Task: Create a due date automation trigger when advanced on, on the monday of the week a card is due add fields with custom field "Resume" set to a date not in this month at 11:00 AM.
Action: Mouse moved to (865, 262)
Screenshot: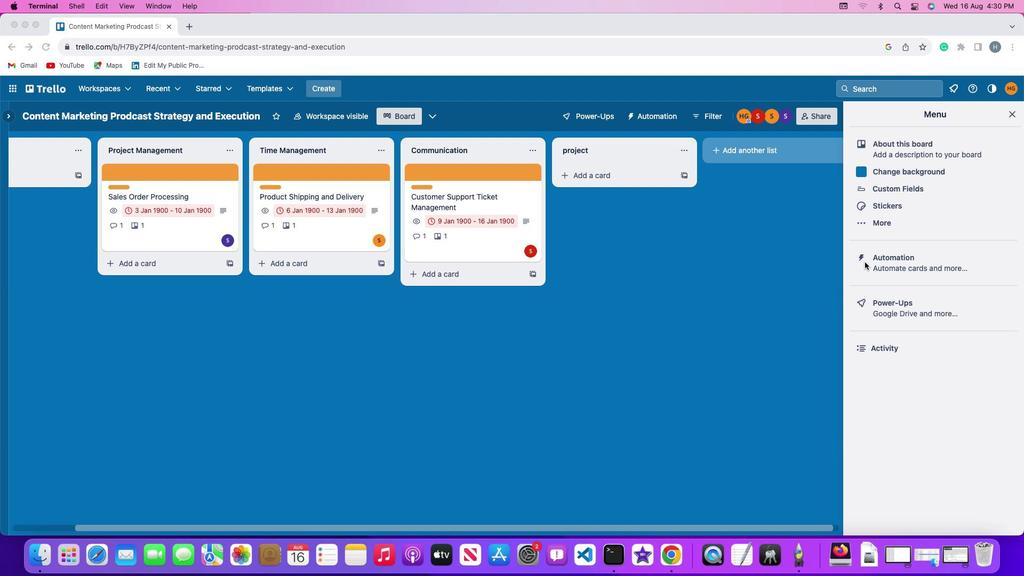 
Action: Mouse pressed left at (865, 262)
Screenshot: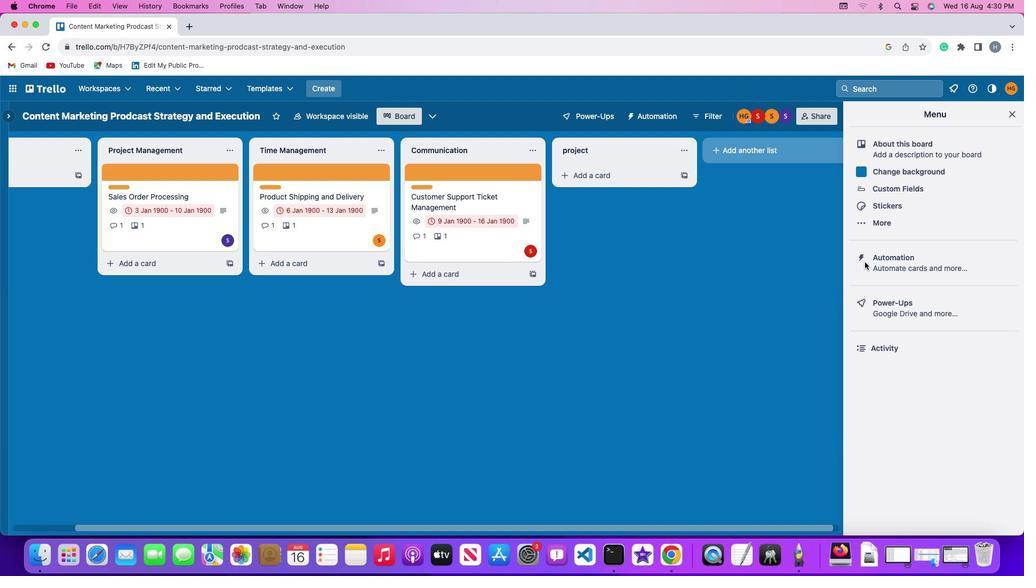
Action: Mouse pressed left at (865, 262)
Screenshot: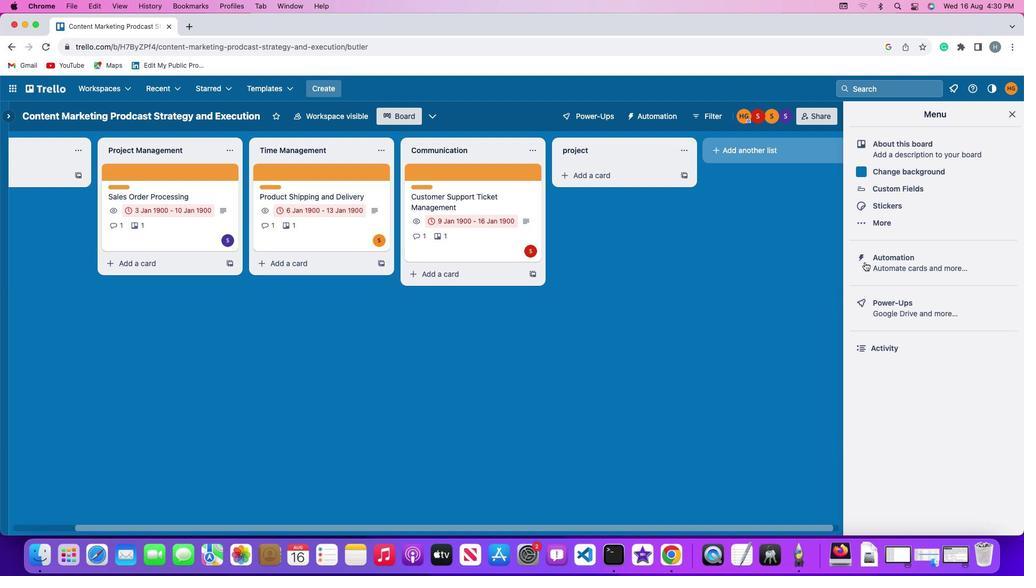 
Action: Mouse moved to (73, 250)
Screenshot: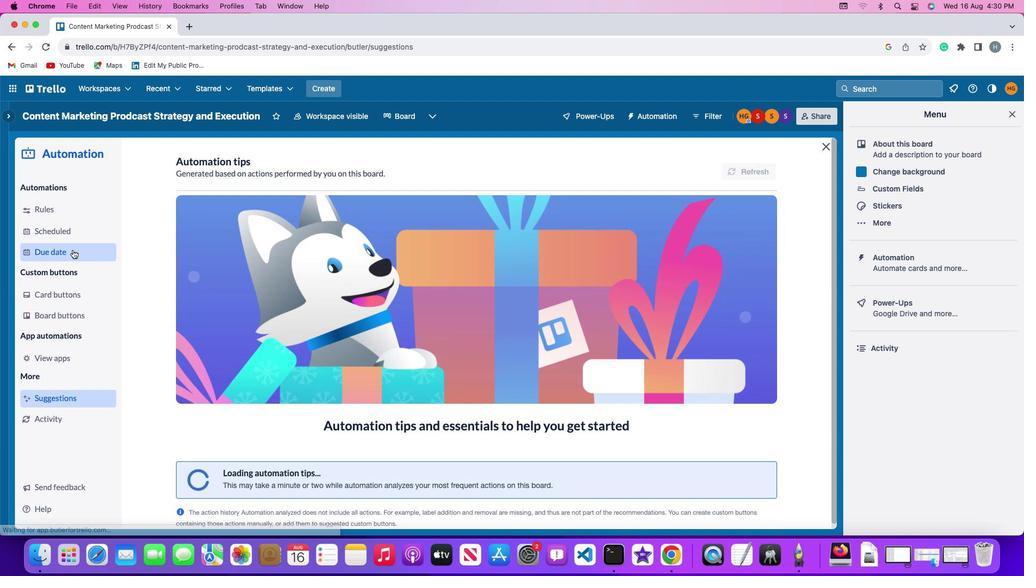 
Action: Mouse pressed left at (73, 250)
Screenshot: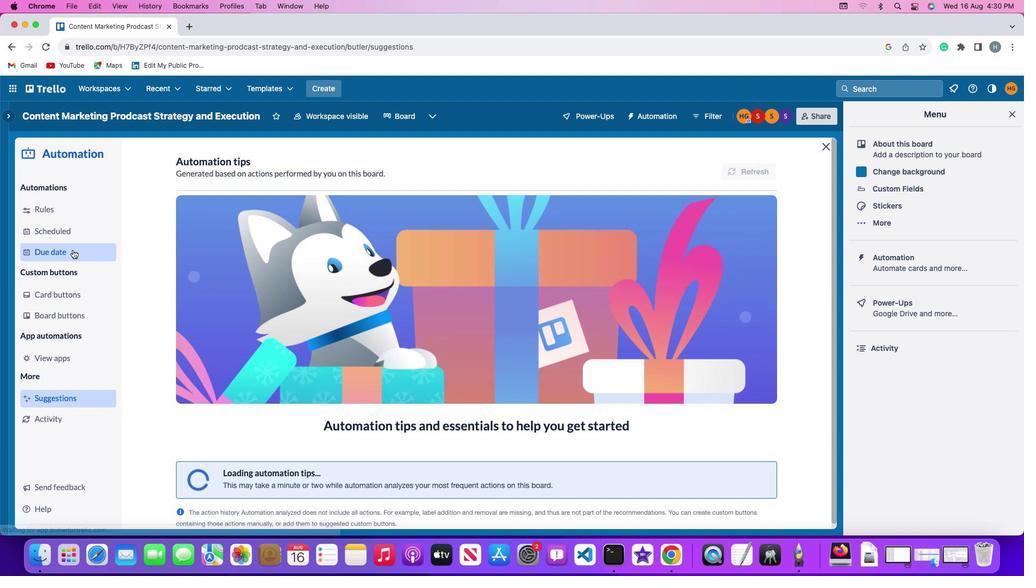 
Action: Mouse moved to (712, 165)
Screenshot: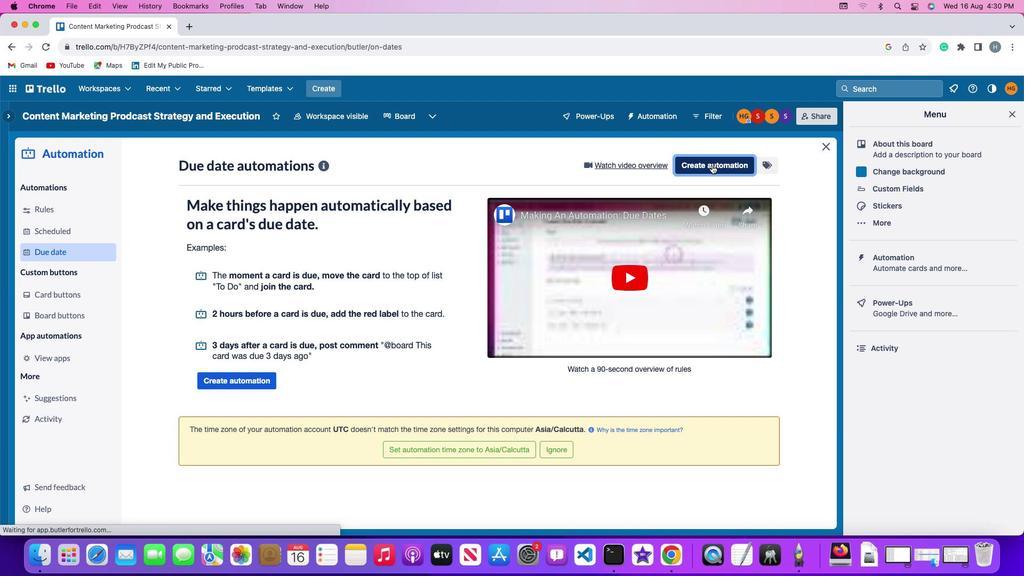 
Action: Mouse pressed left at (712, 165)
Screenshot: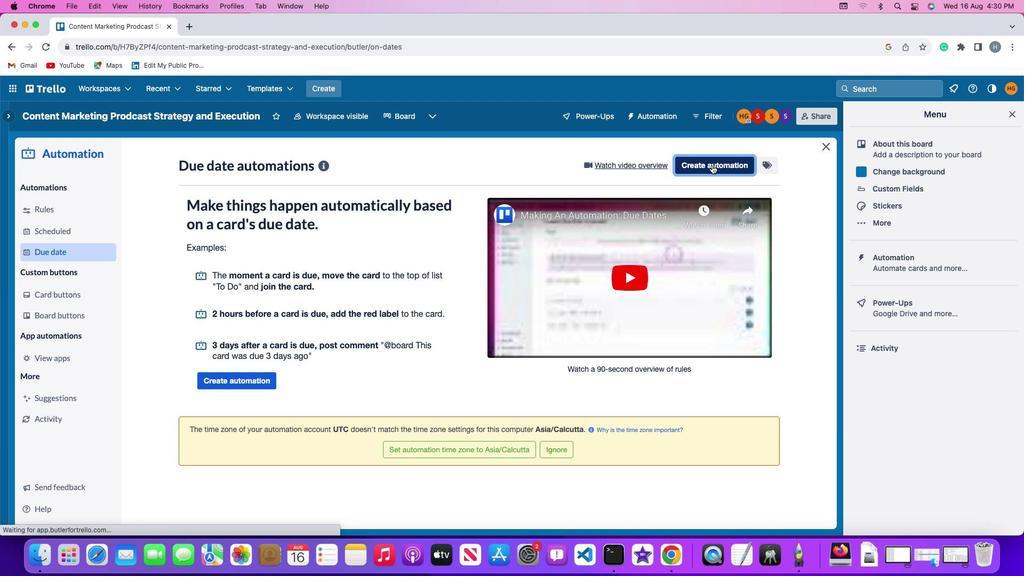 
Action: Mouse moved to (190, 266)
Screenshot: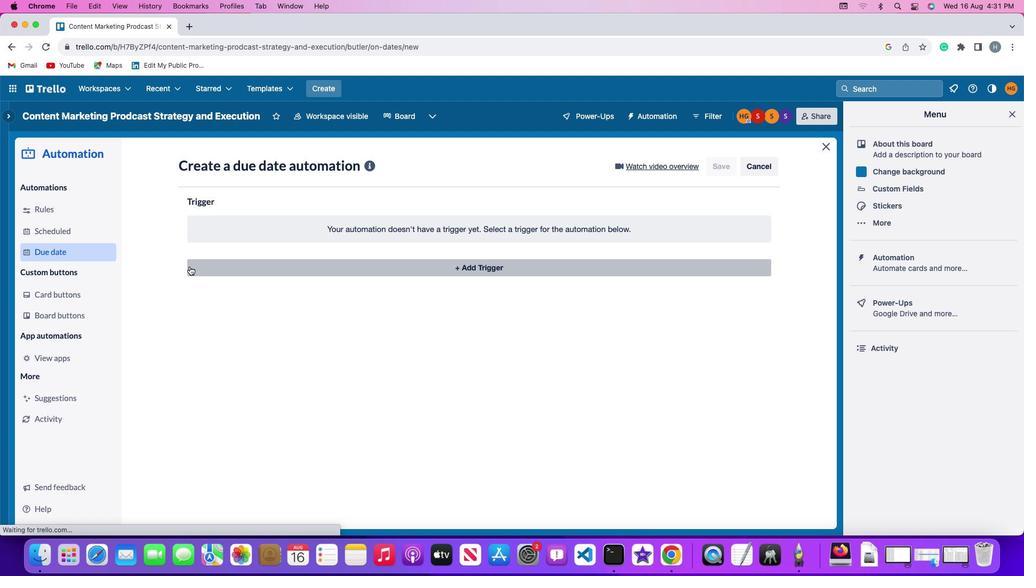 
Action: Mouse pressed left at (190, 266)
Screenshot: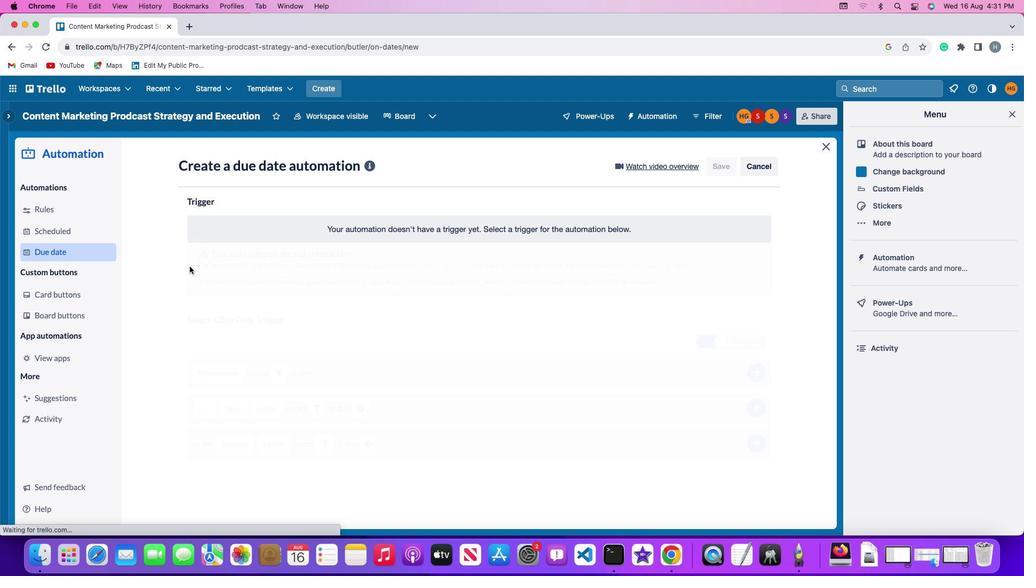 
Action: Mouse moved to (237, 465)
Screenshot: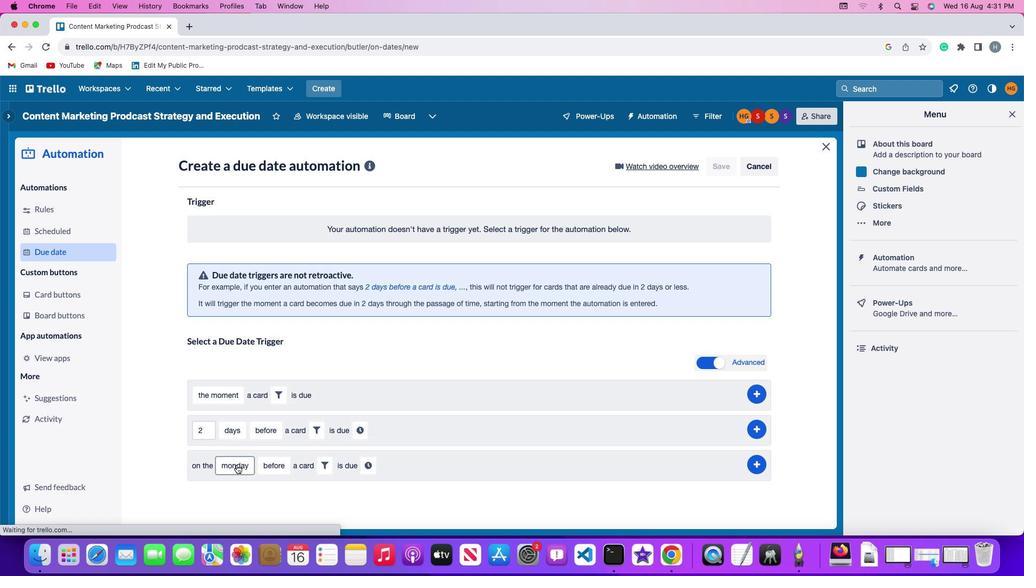 
Action: Mouse pressed left at (237, 465)
Screenshot: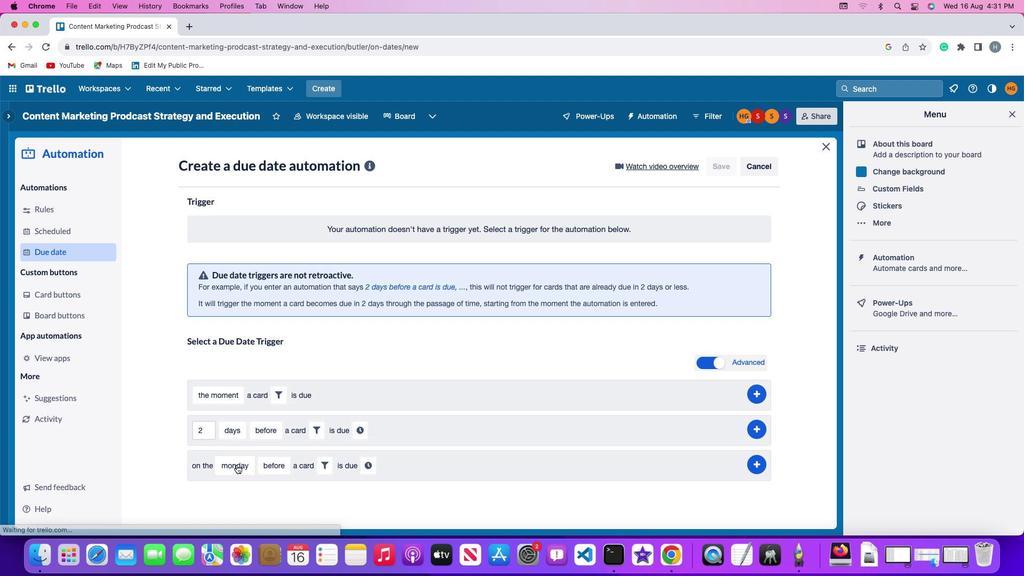 
Action: Mouse moved to (253, 317)
Screenshot: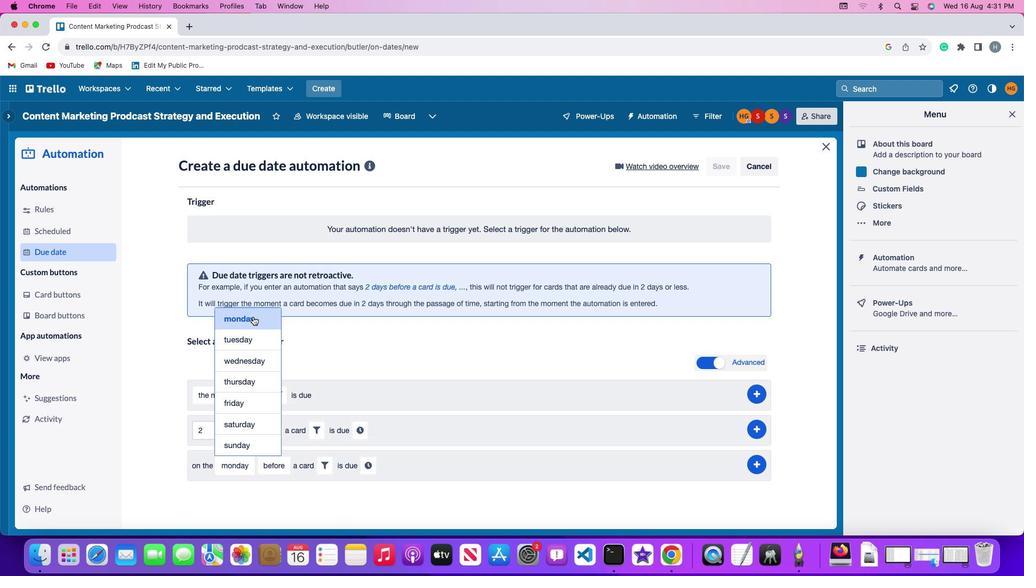 
Action: Mouse pressed left at (253, 317)
Screenshot: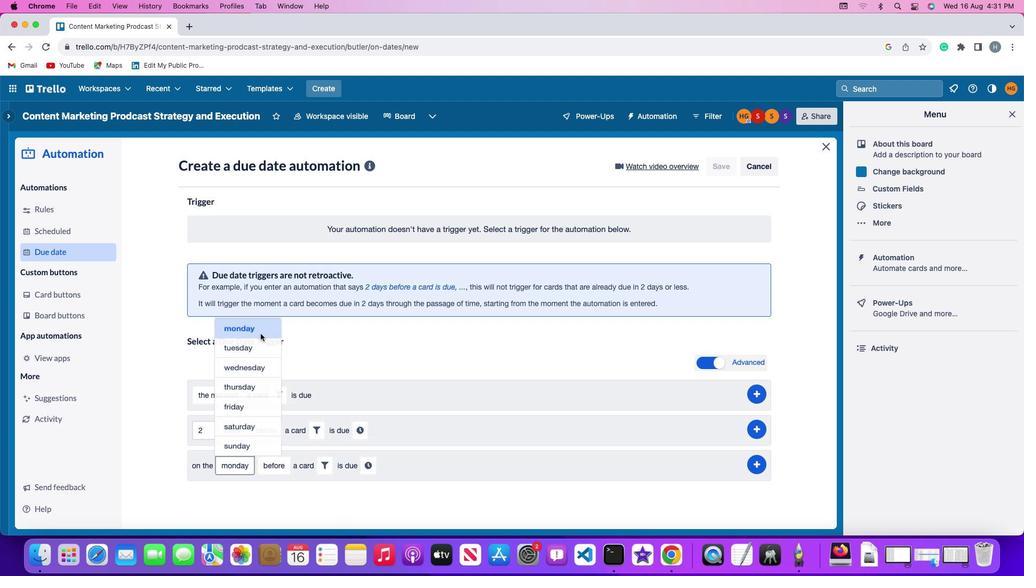 
Action: Mouse moved to (266, 469)
Screenshot: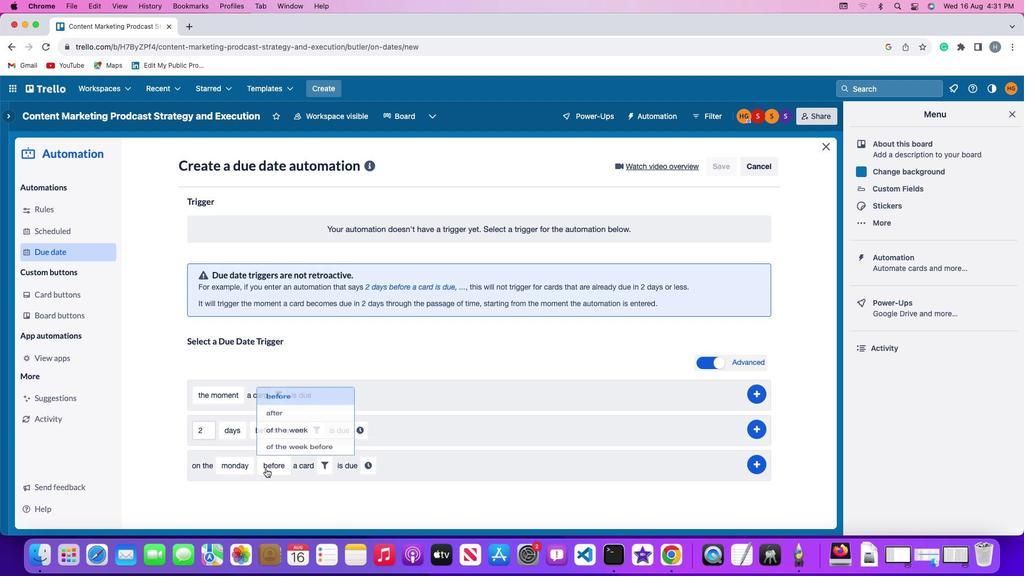 
Action: Mouse pressed left at (266, 469)
Screenshot: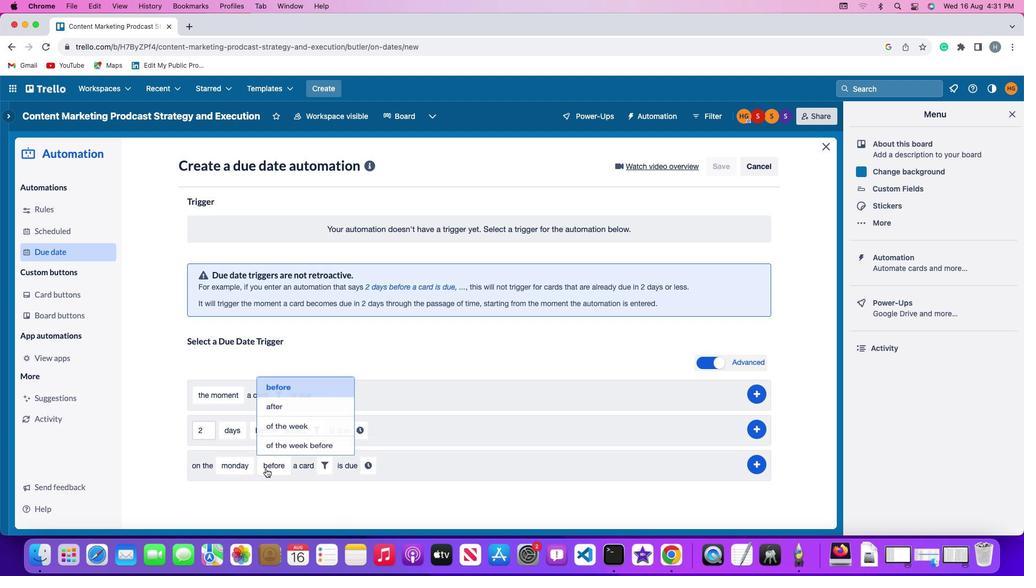 
Action: Mouse moved to (289, 422)
Screenshot: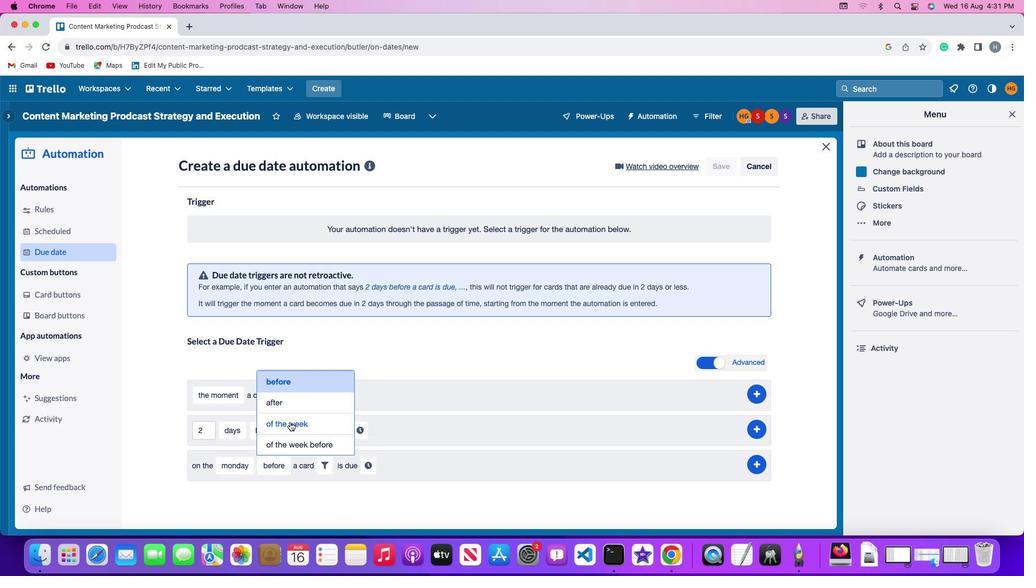 
Action: Mouse pressed left at (289, 422)
Screenshot: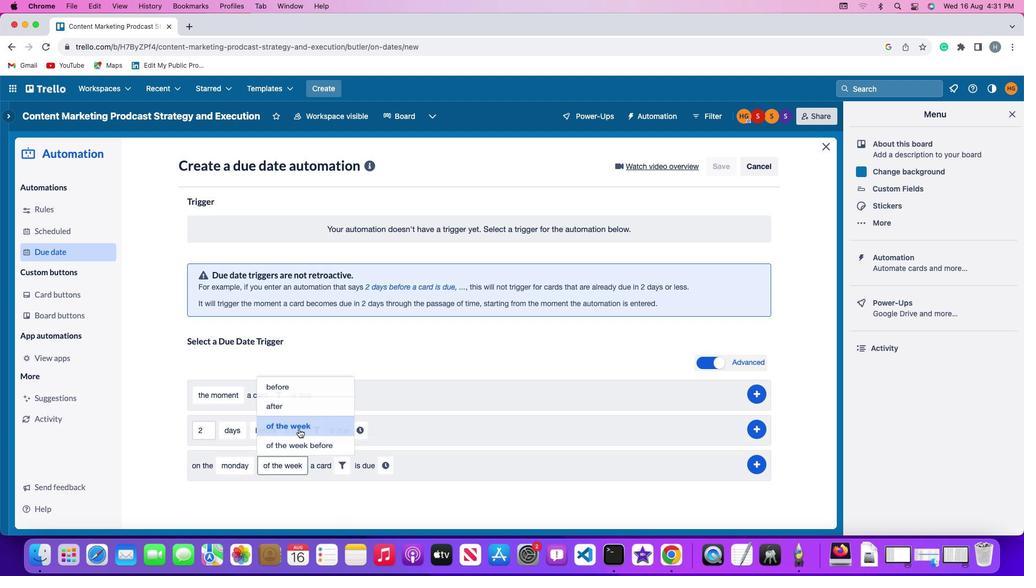 
Action: Mouse moved to (341, 462)
Screenshot: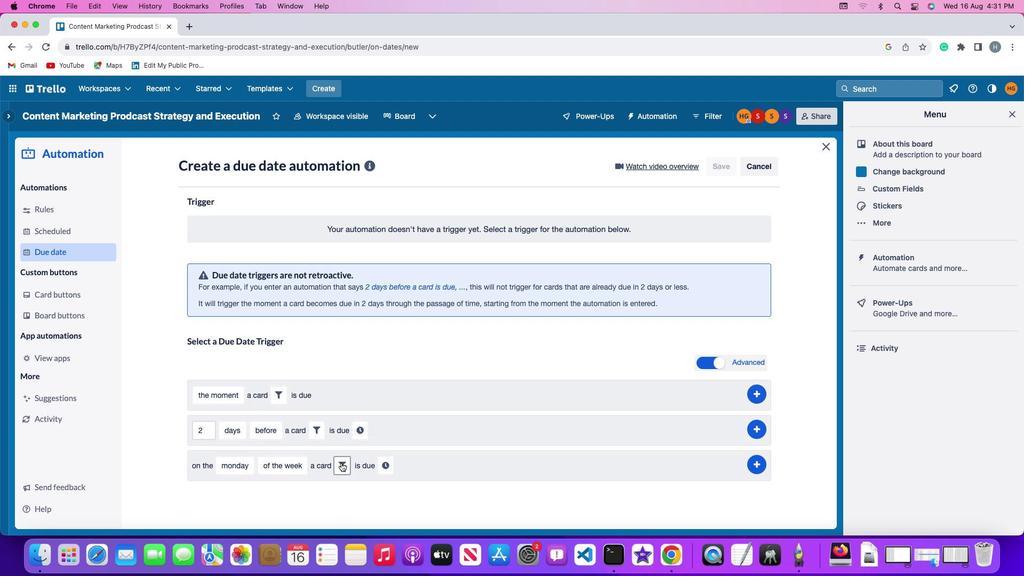 
Action: Mouse pressed left at (341, 462)
Screenshot: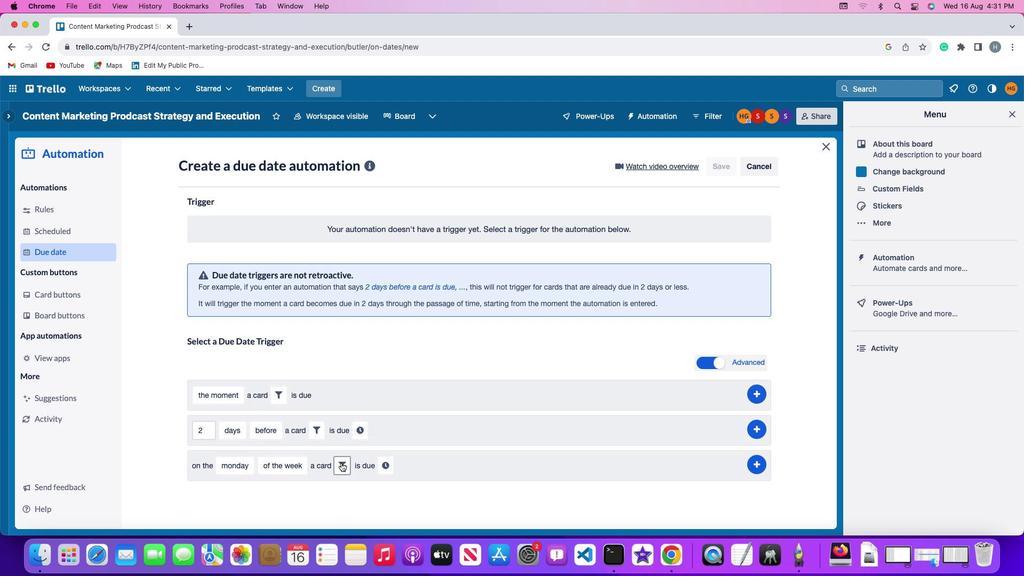 
Action: Mouse moved to (513, 499)
Screenshot: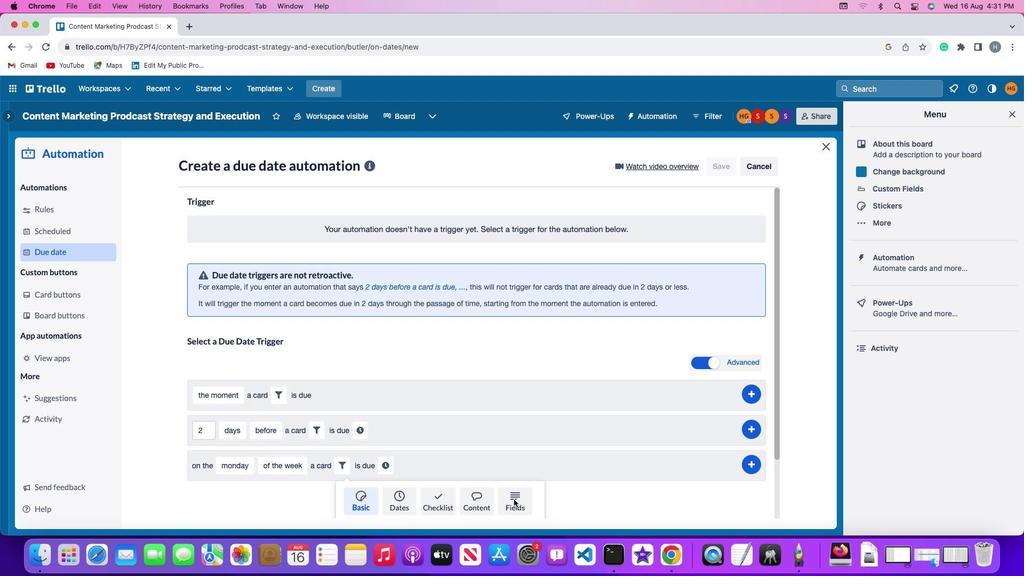 
Action: Mouse pressed left at (513, 499)
Screenshot: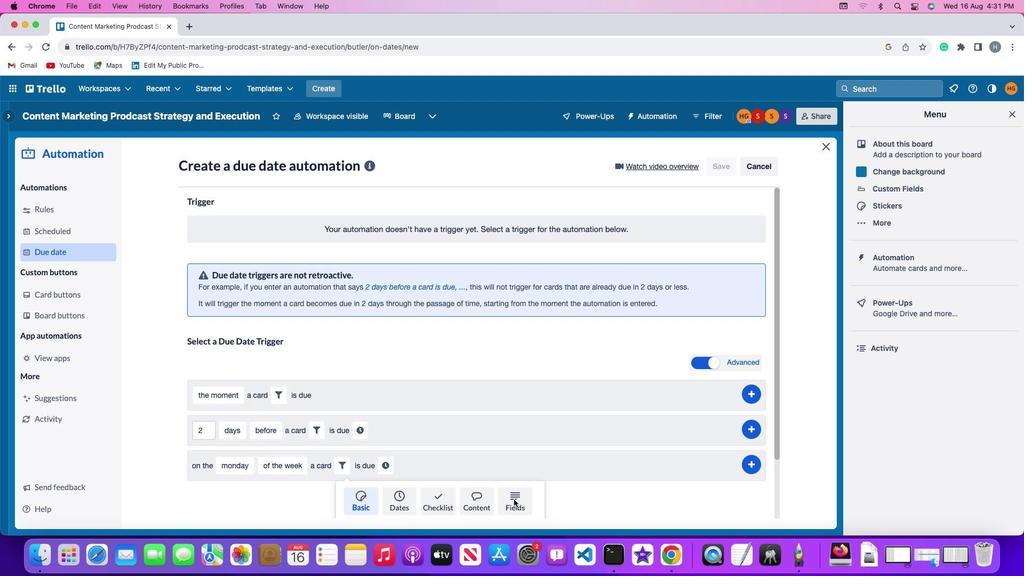 
Action: Mouse moved to (313, 496)
Screenshot: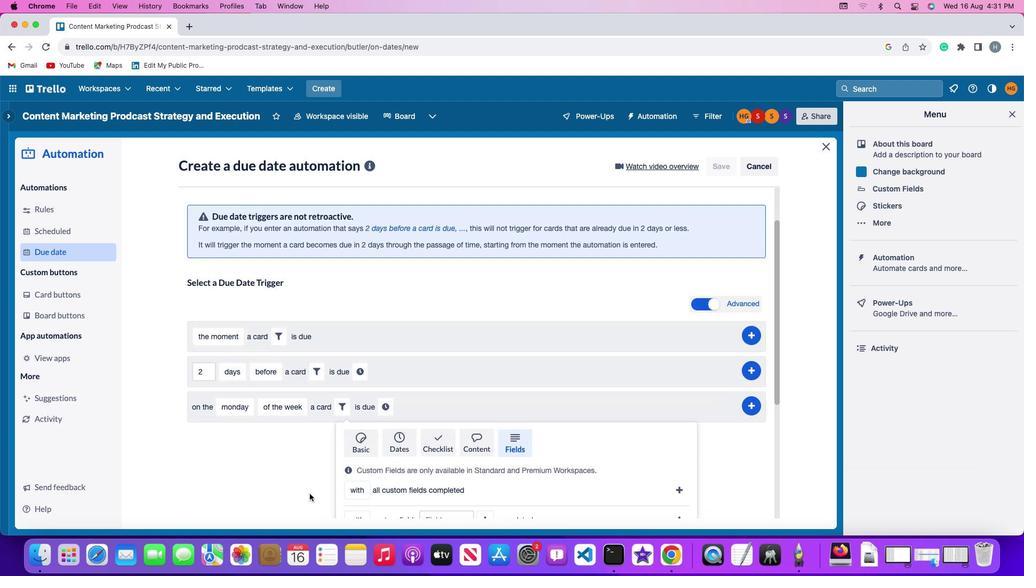
Action: Mouse scrolled (313, 496) with delta (0, 0)
Screenshot: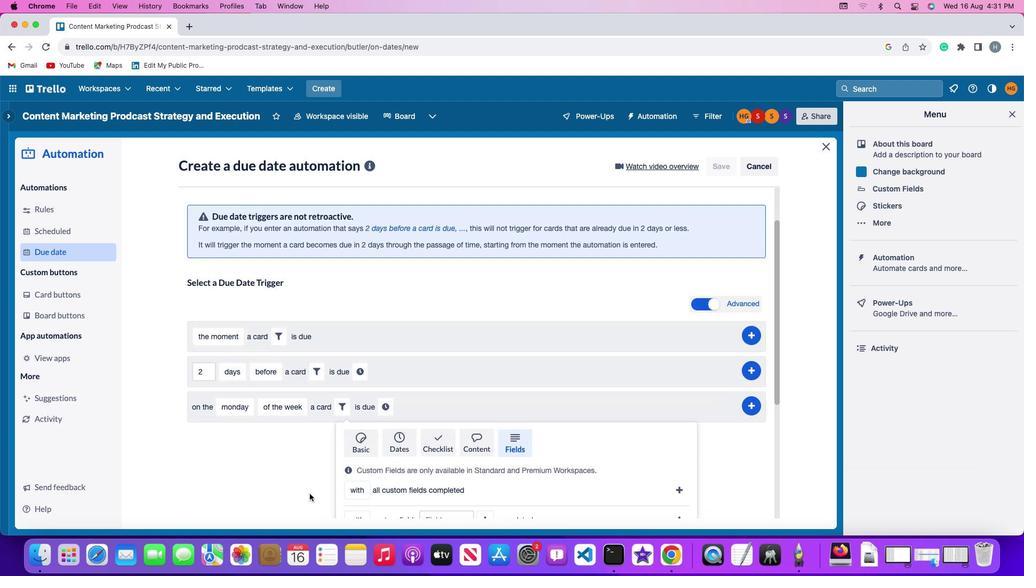 
Action: Mouse moved to (313, 496)
Screenshot: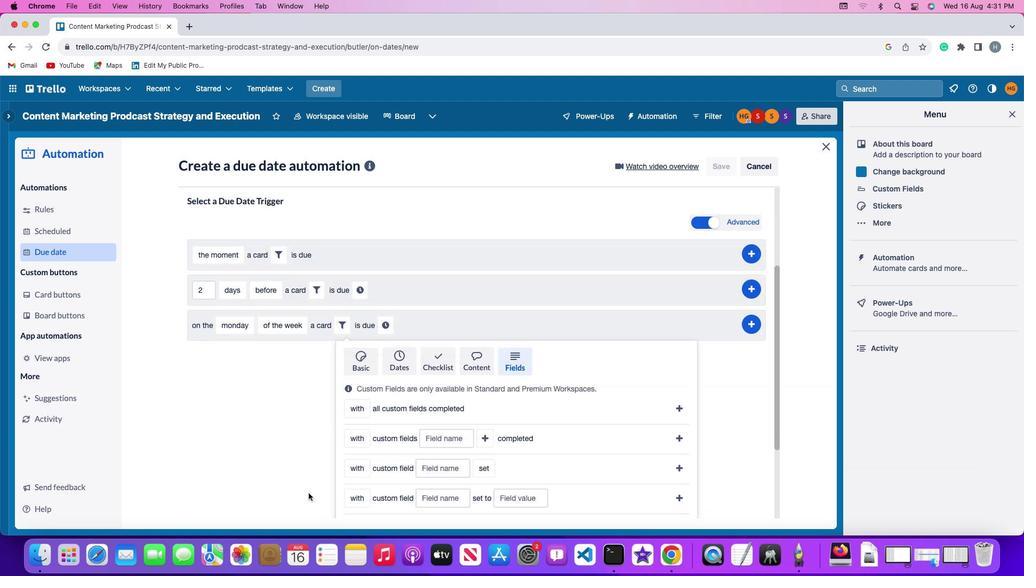 
Action: Mouse scrolled (313, 496) with delta (0, 0)
Screenshot: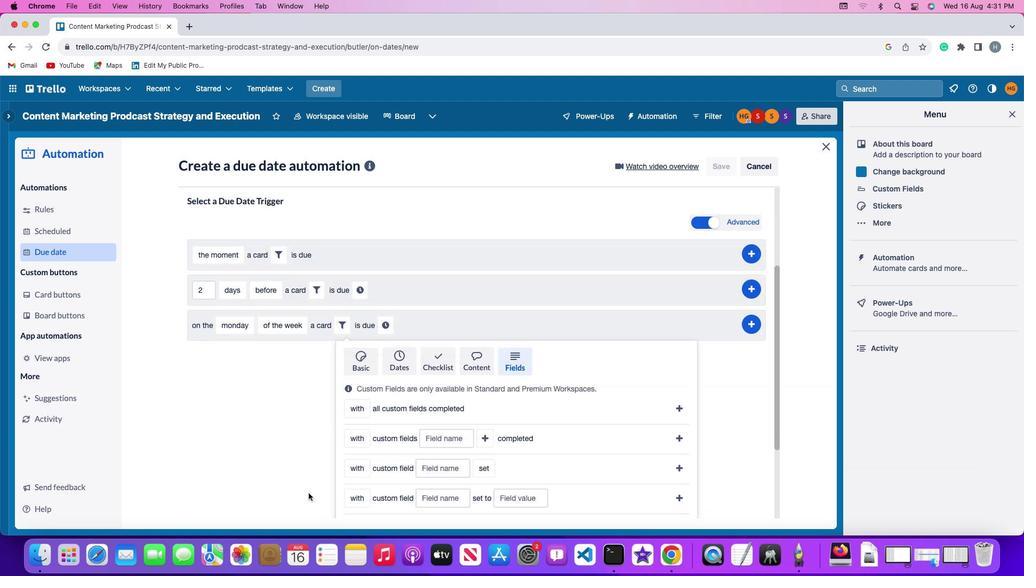 
Action: Mouse moved to (313, 496)
Screenshot: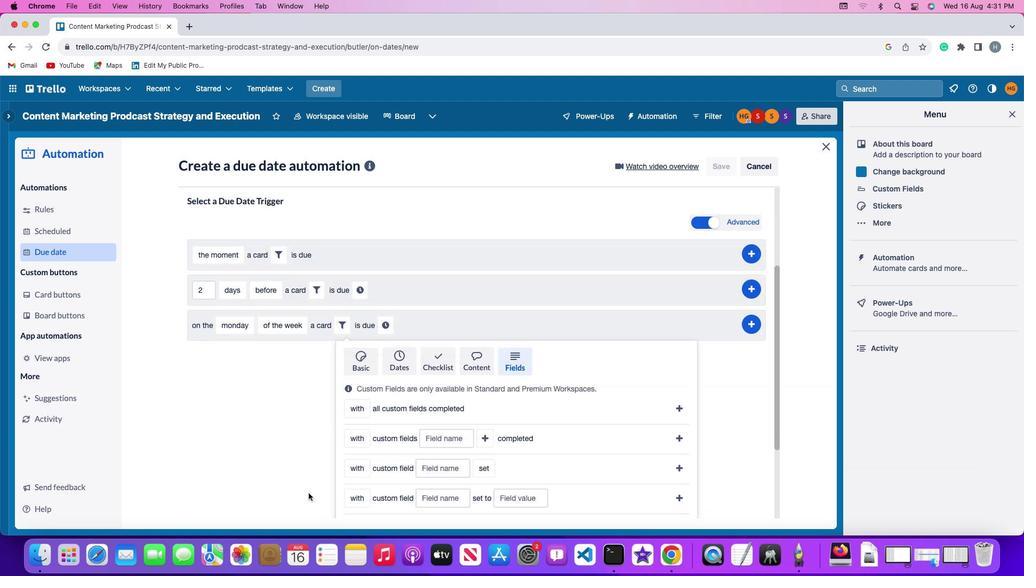 
Action: Mouse scrolled (313, 496) with delta (0, 0)
Screenshot: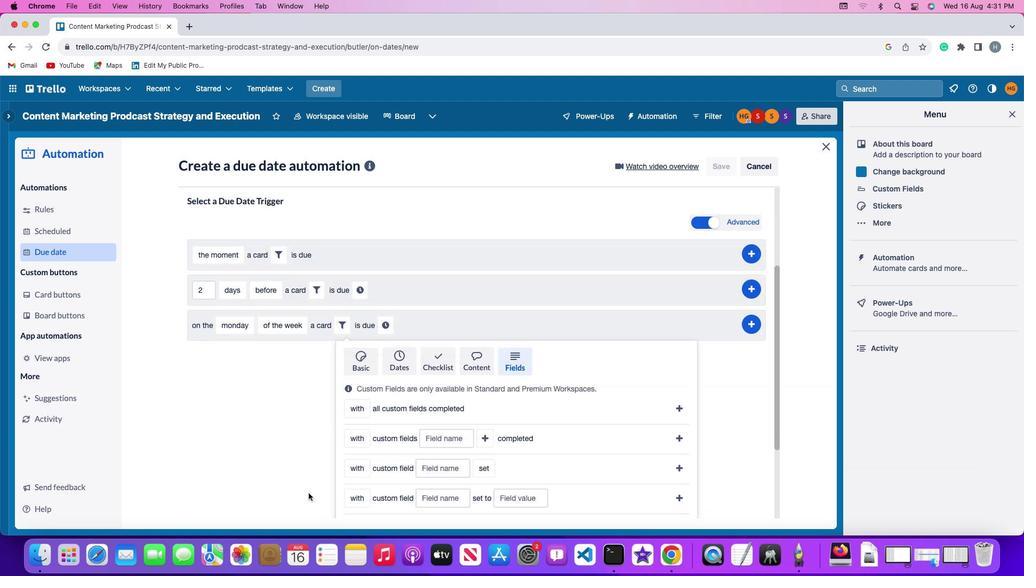 
Action: Mouse moved to (312, 495)
Screenshot: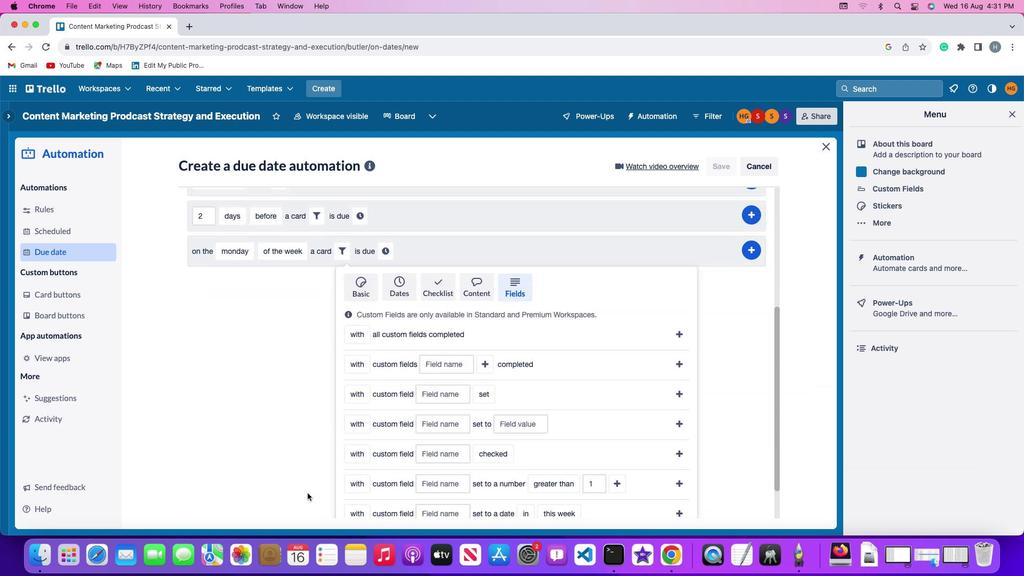 
Action: Mouse scrolled (312, 495) with delta (0, -1)
Screenshot: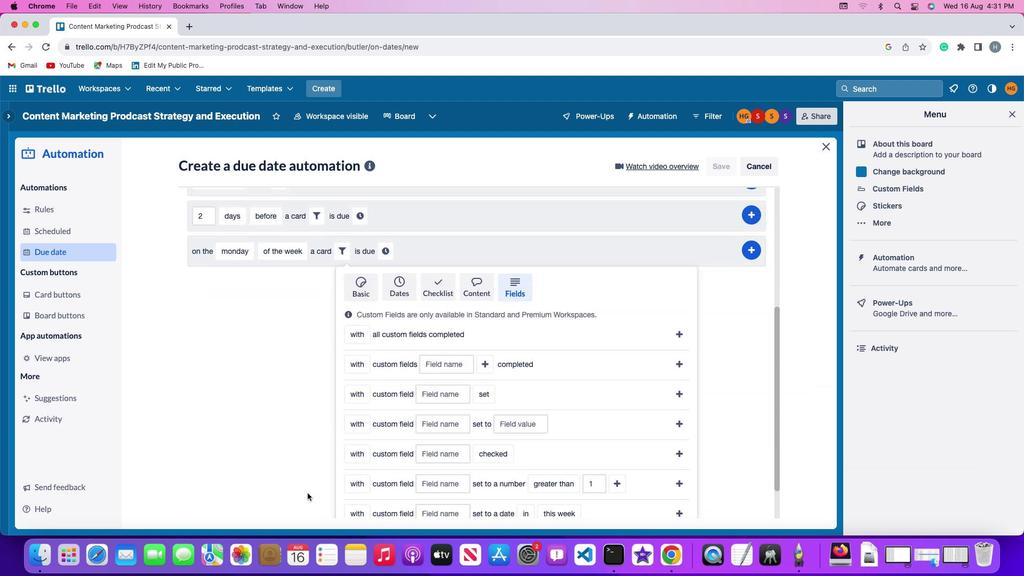 
Action: Mouse moved to (310, 494)
Screenshot: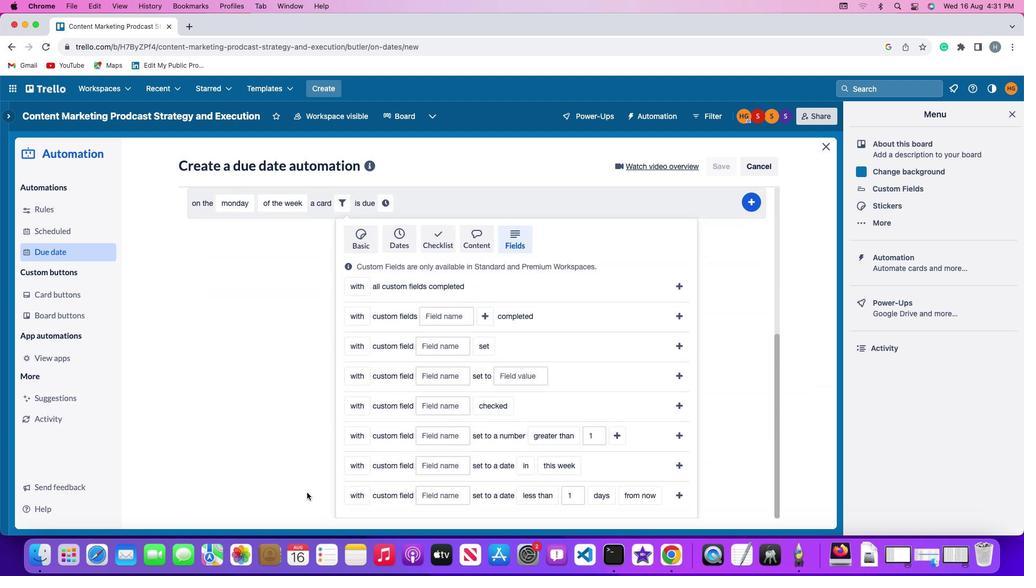 
Action: Mouse scrolled (310, 494) with delta (0, -1)
Screenshot: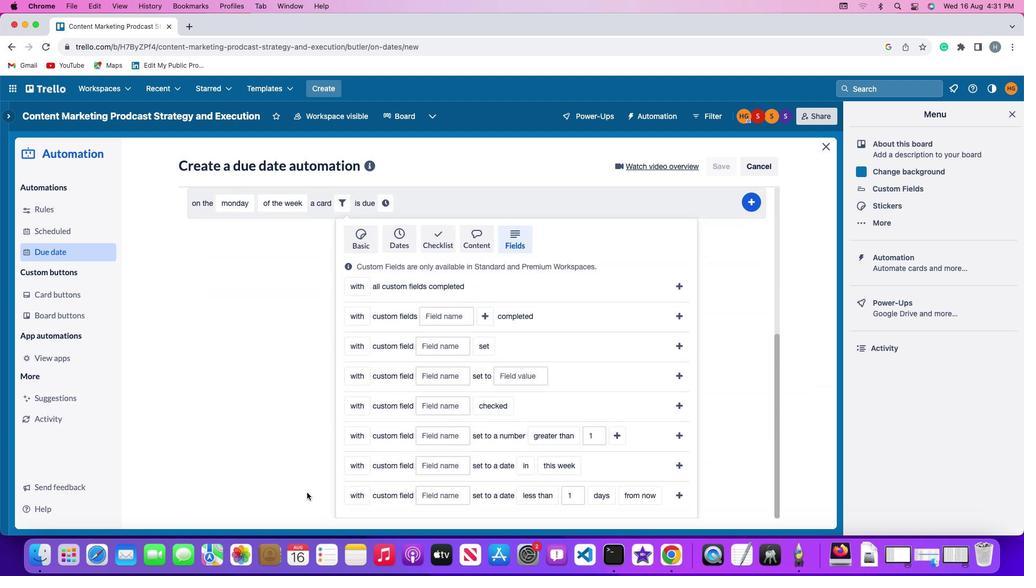 
Action: Mouse moved to (306, 492)
Screenshot: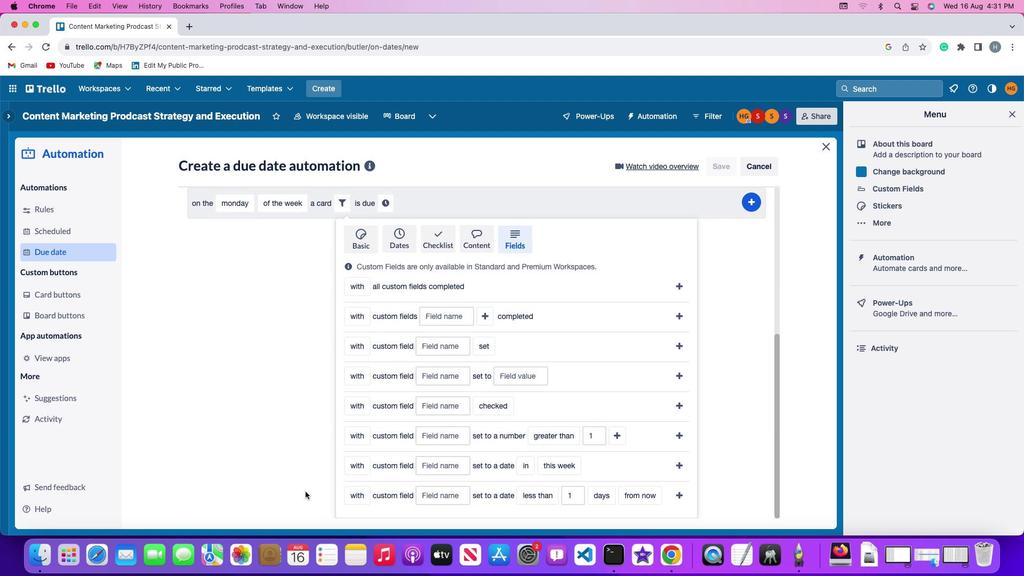 
Action: Mouse scrolled (306, 492) with delta (0, 0)
Screenshot: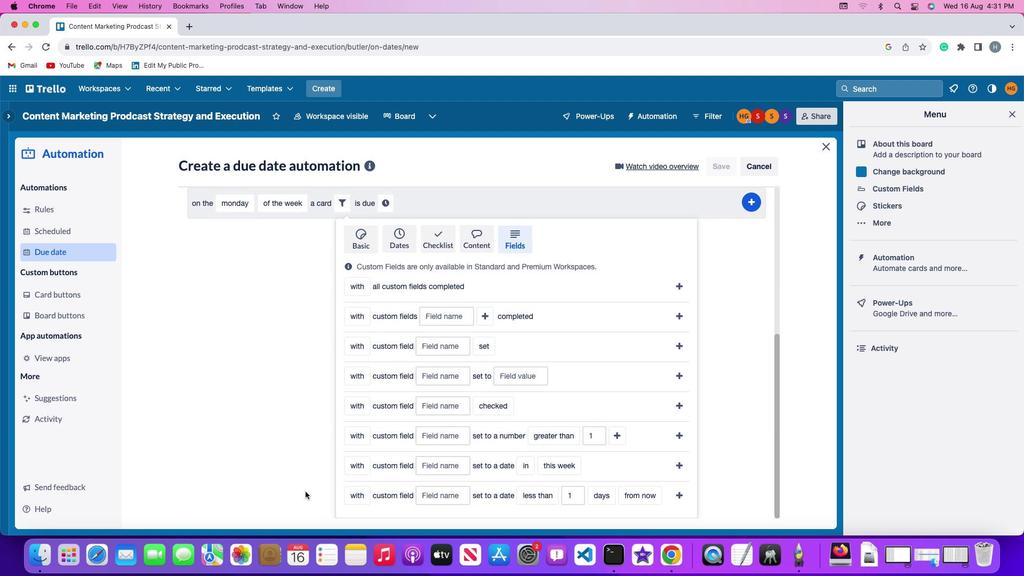 
Action: Mouse moved to (306, 492)
Screenshot: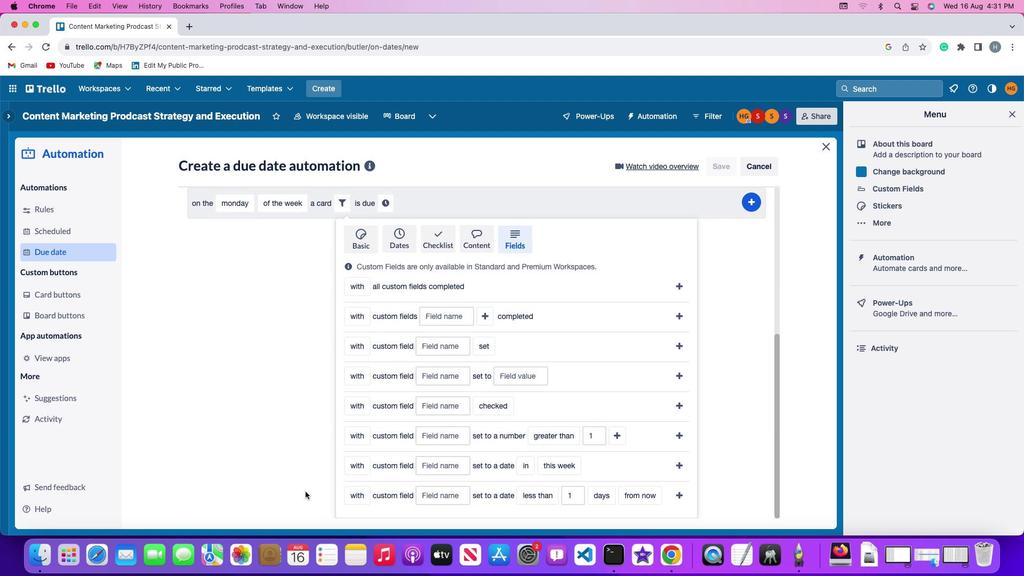 
Action: Mouse scrolled (306, 492) with delta (0, 0)
Screenshot: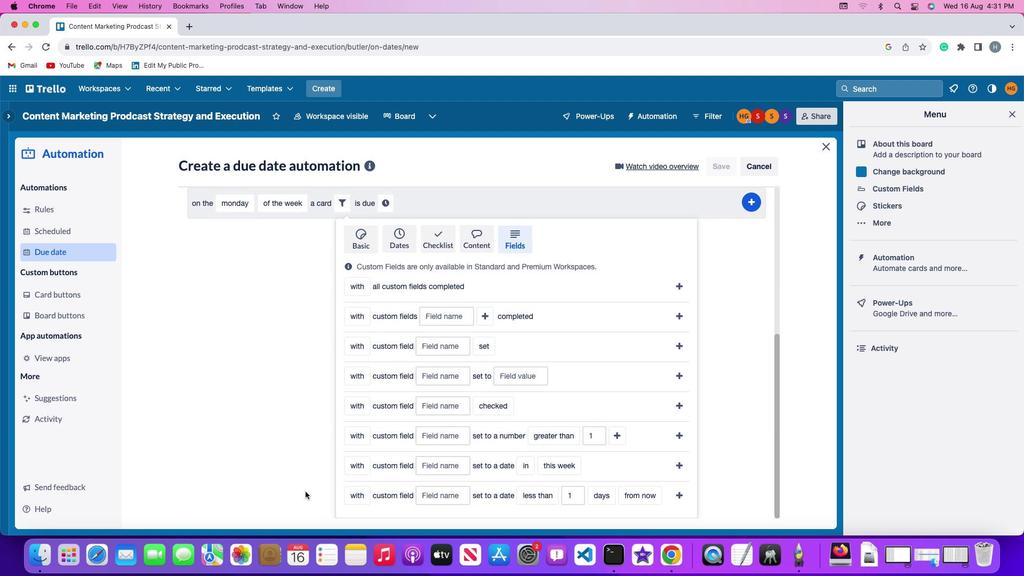 
Action: Mouse scrolled (306, 492) with delta (0, -1)
Screenshot: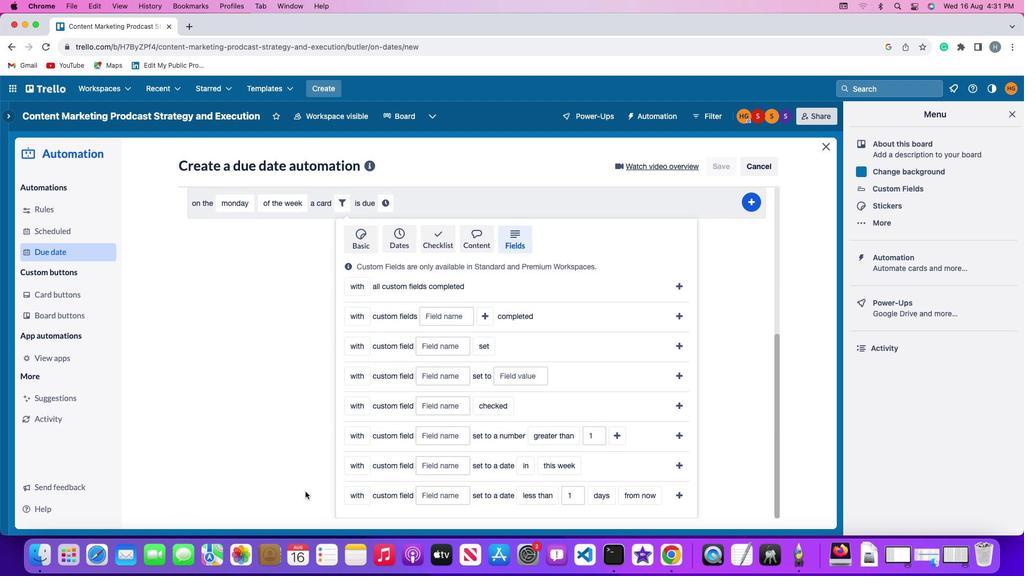 
Action: Mouse scrolled (306, 492) with delta (0, -1)
Screenshot: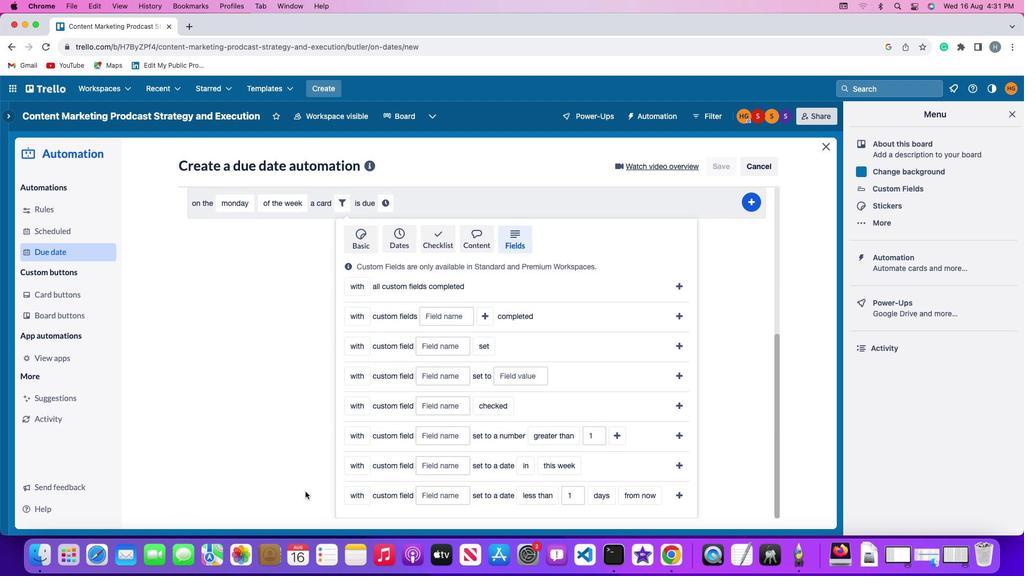 
Action: Mouse scrolled (306, 492) with delta (0, -2)
Screenshot: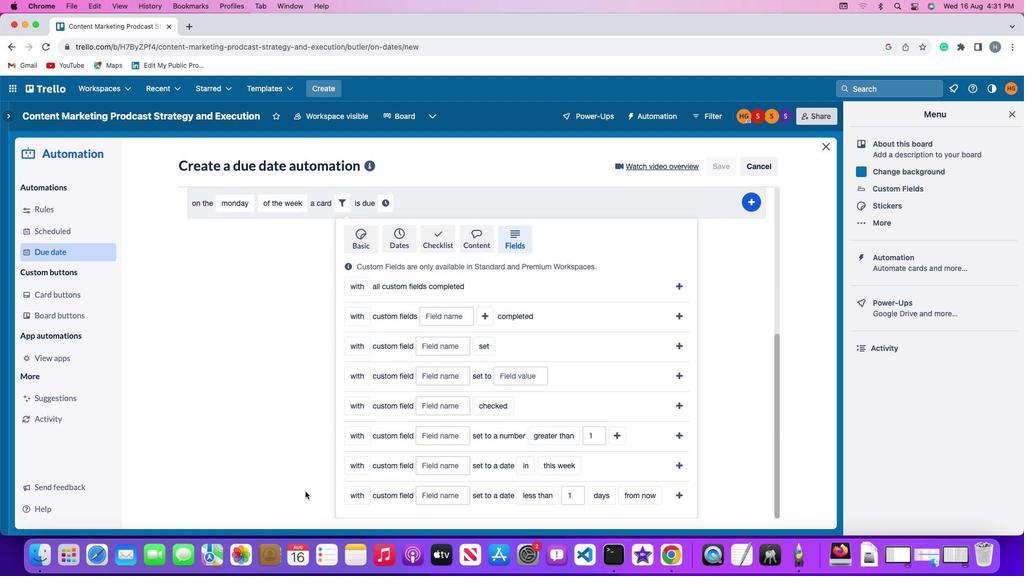 
Action: Mouse scrolled (306, 492) with delta (0, -2)
Screenshot: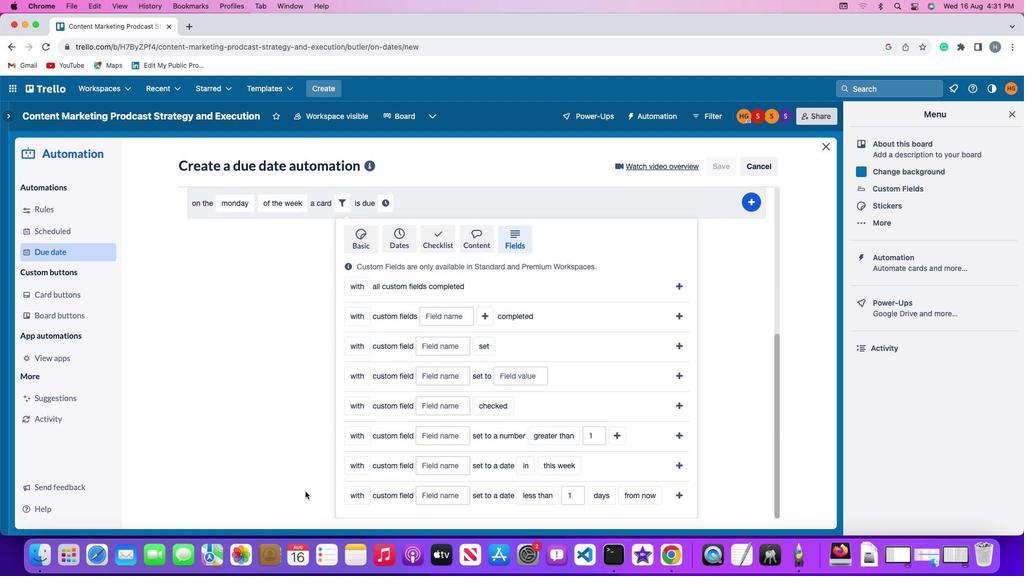
Action: Mouse moved to (350, 464)
Screenshot: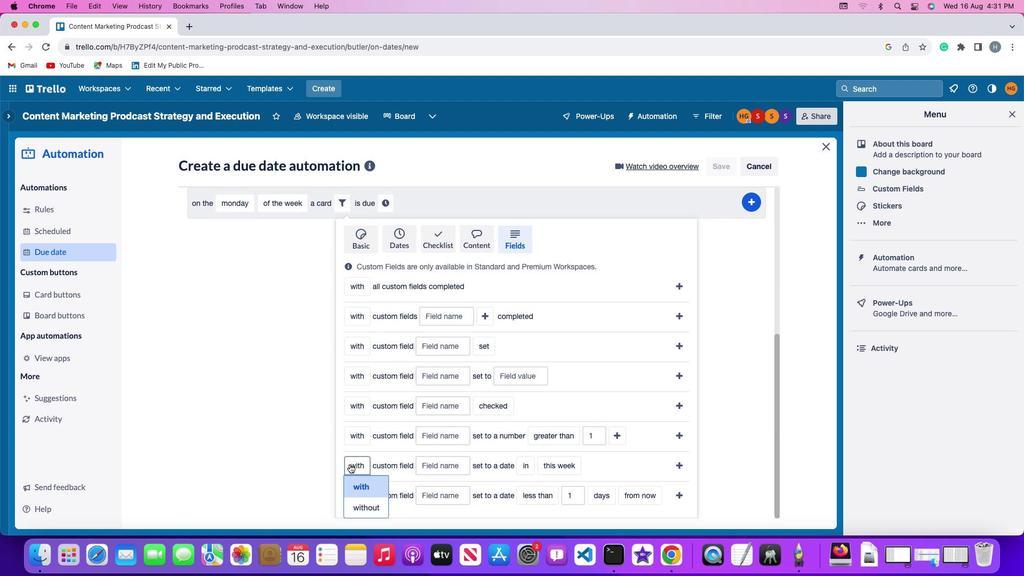 
Action: Mouse pressed left at (350, 464)
Screenshot: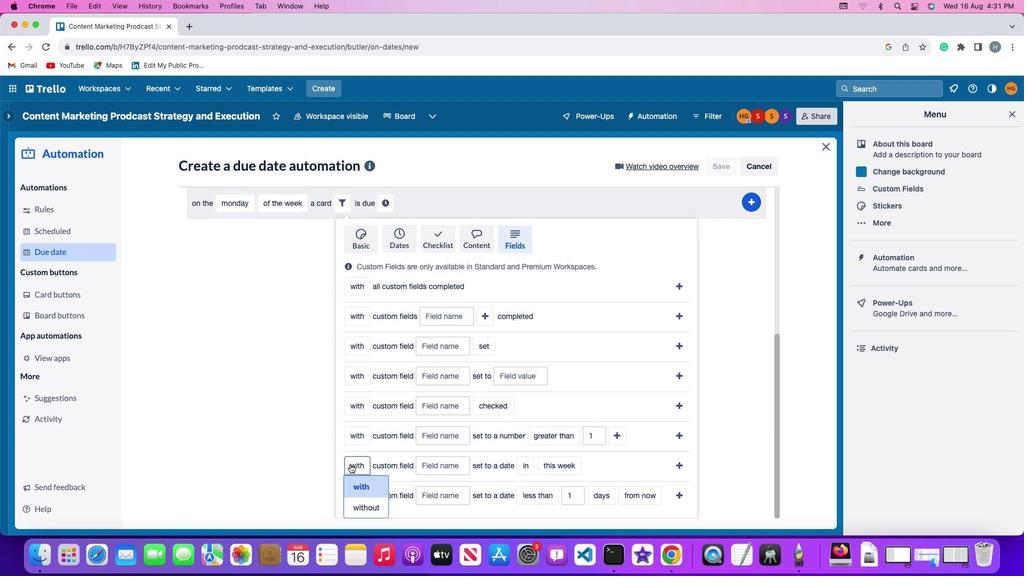 
Action: Mouse moved to (364, 485)
Screenshot: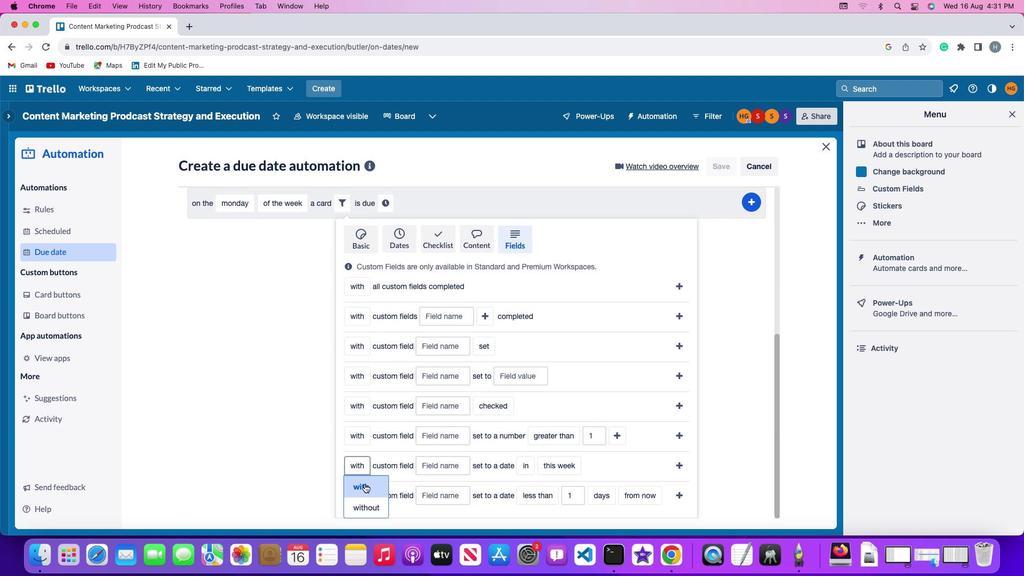 
Action: Mouse pressed left at (364, 485)
Screenshot: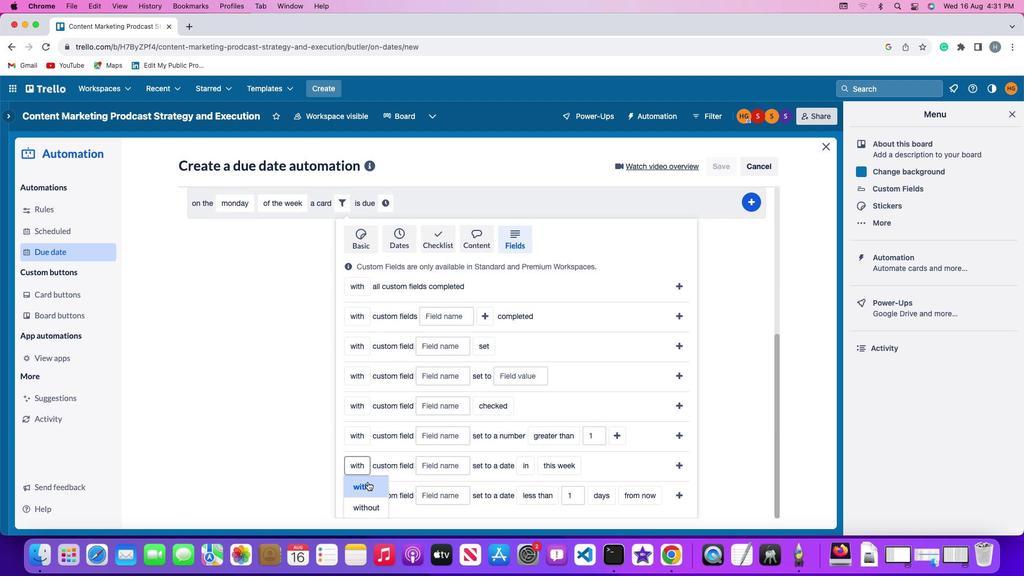 
Action: Mouse moved to (452, 460)
Screenshot: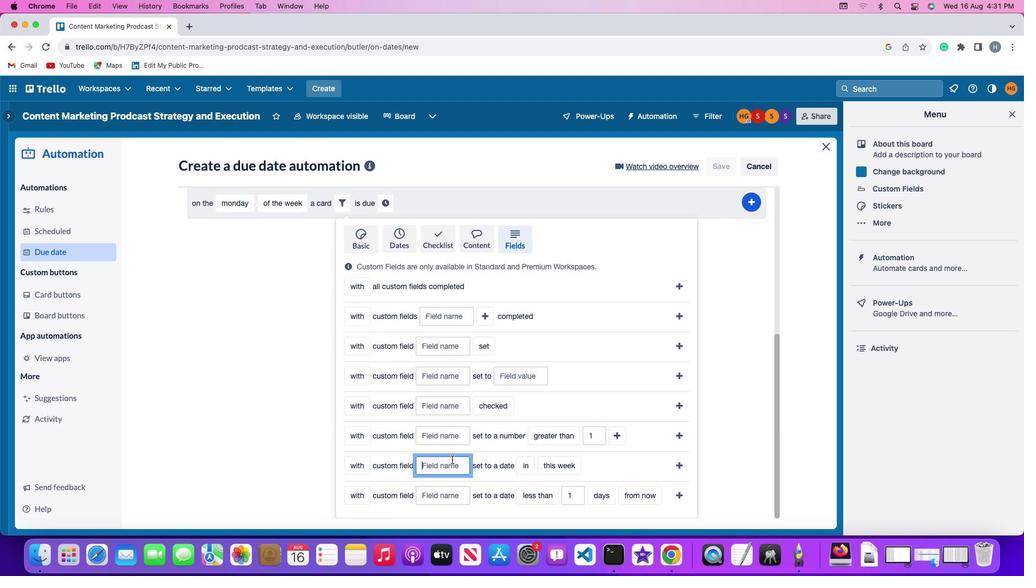 
Action: Mouse pressed left at (452, 460)
Screenshot: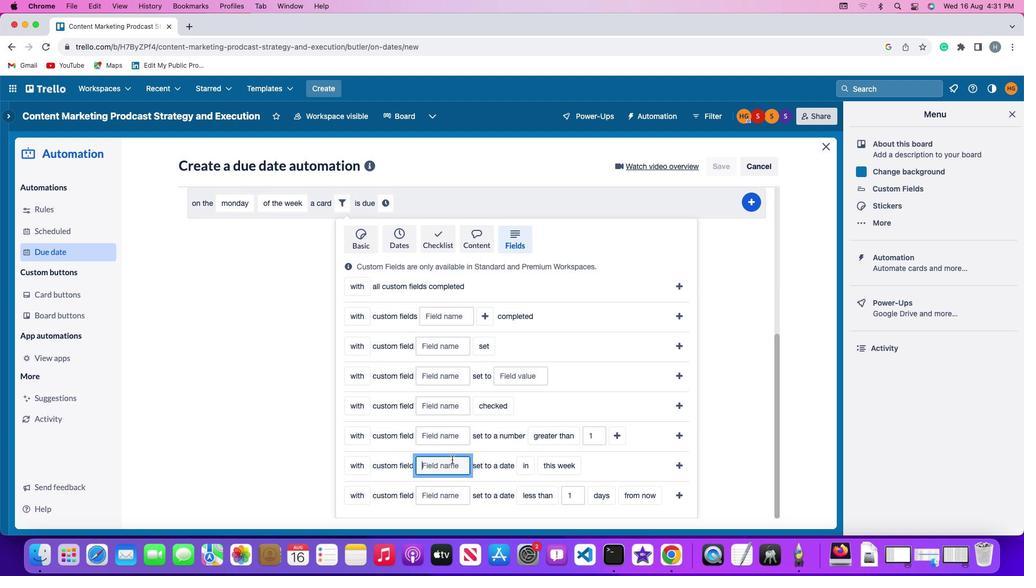 
Action: Mouse moved to (452, 462)
Screenshot: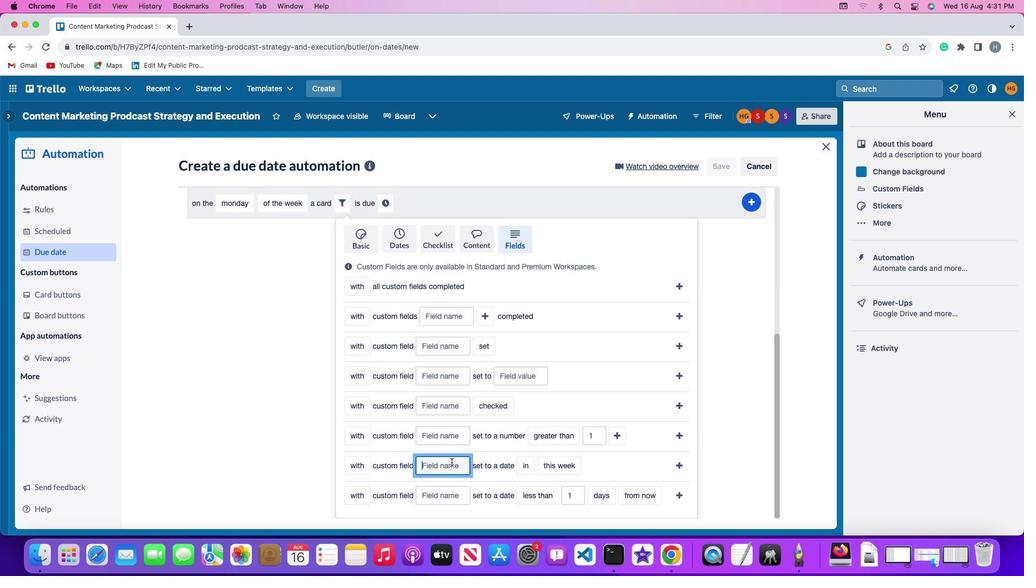 
Action: Key pressed Key.shift'R''e''s''u''m''e'
Screenshot: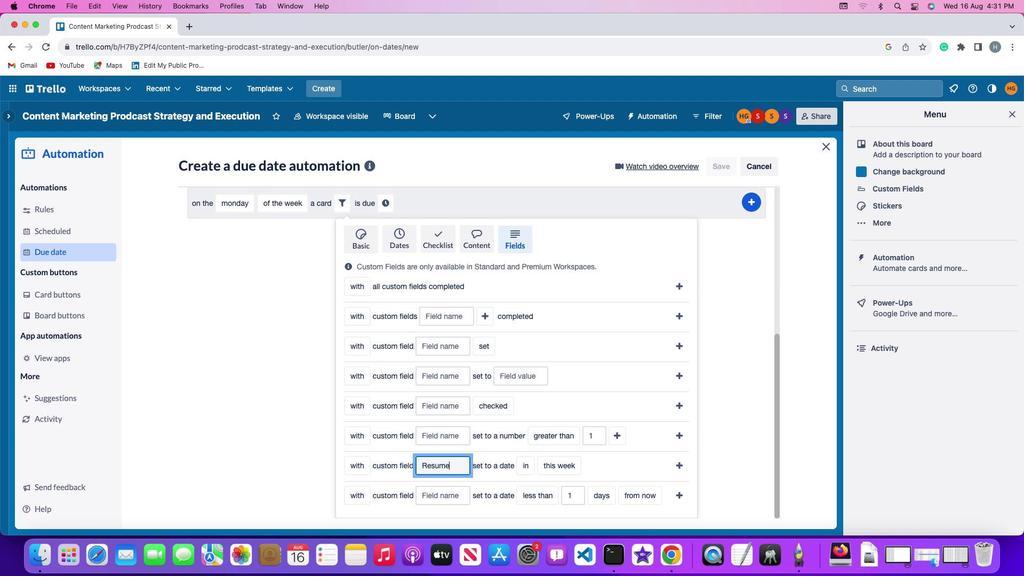 
Action: Mouse moved to (523, 461)
Screenshot: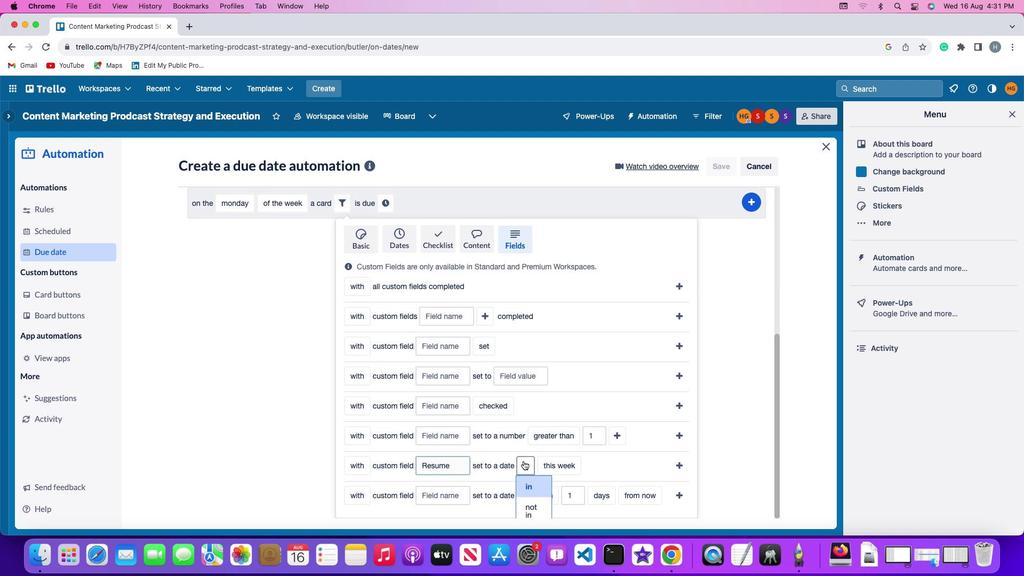 
Action: Mouse pressed left at (523, 461)
Screenshot: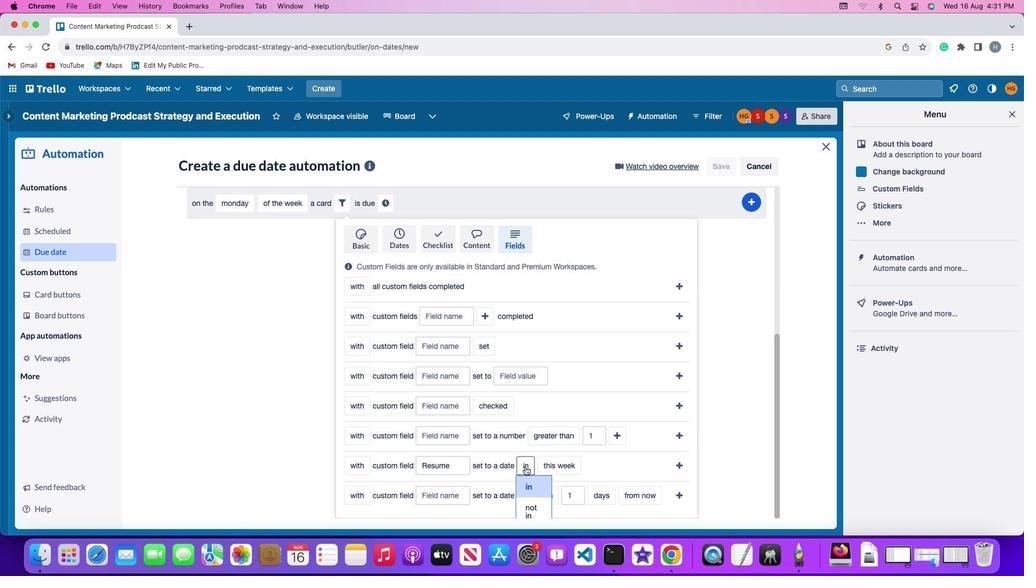 
Action: Mouse moved to (531, 513)
Screenshot: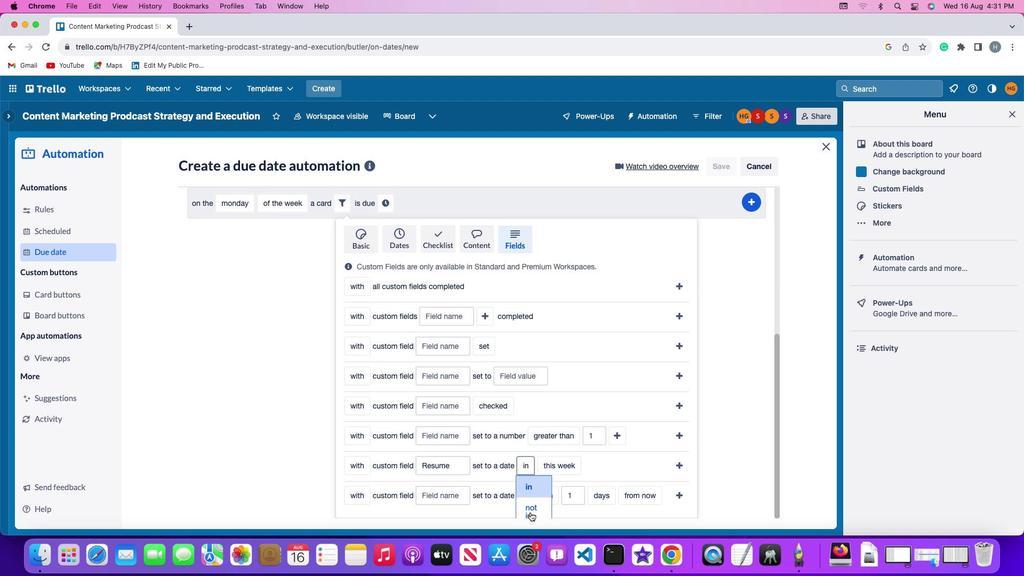 
Action: Mouse pressed left at (531, 513)
Screenshot: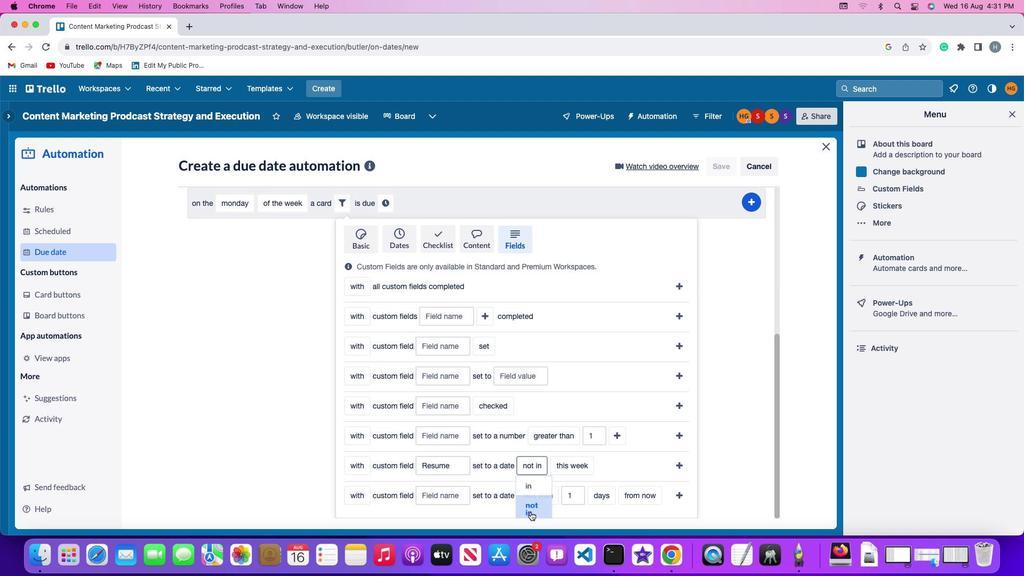 
Action: Mouse moved to (577, 471)
Screenshot: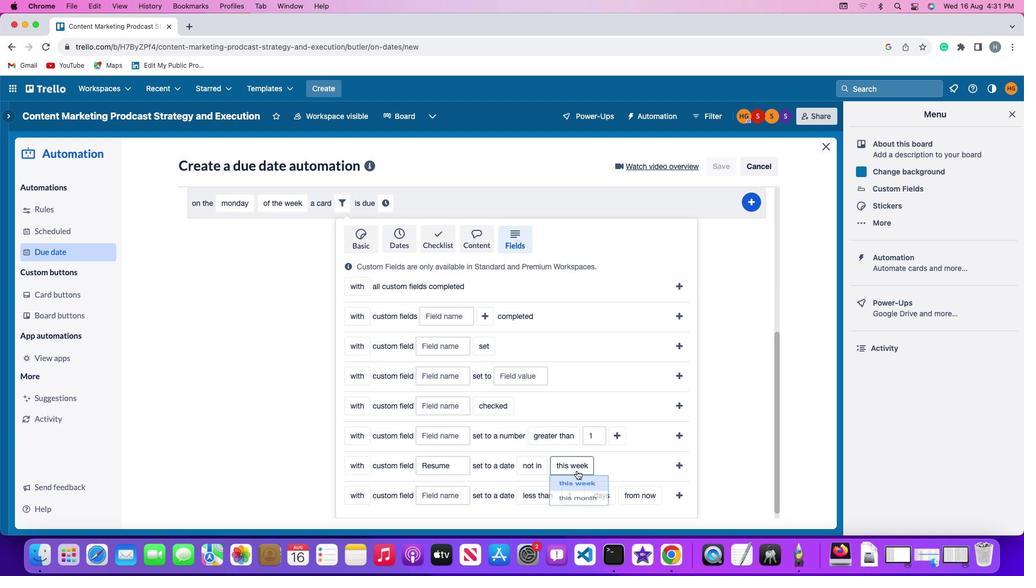 
Action: Mouse pressed left at (577, 471)
Screenshot: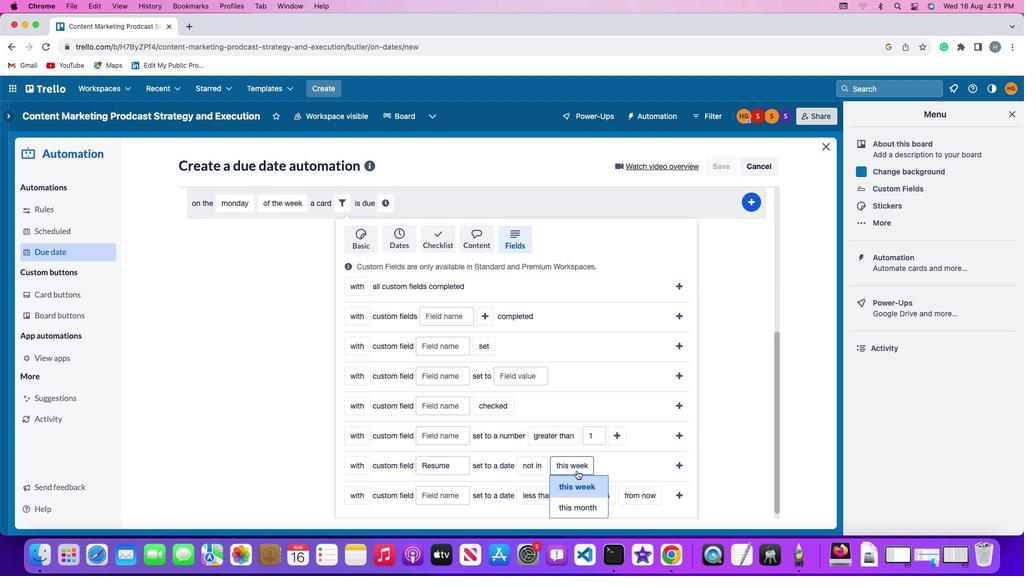 
Action: Mouse moved to (580, 506)
Screenshot: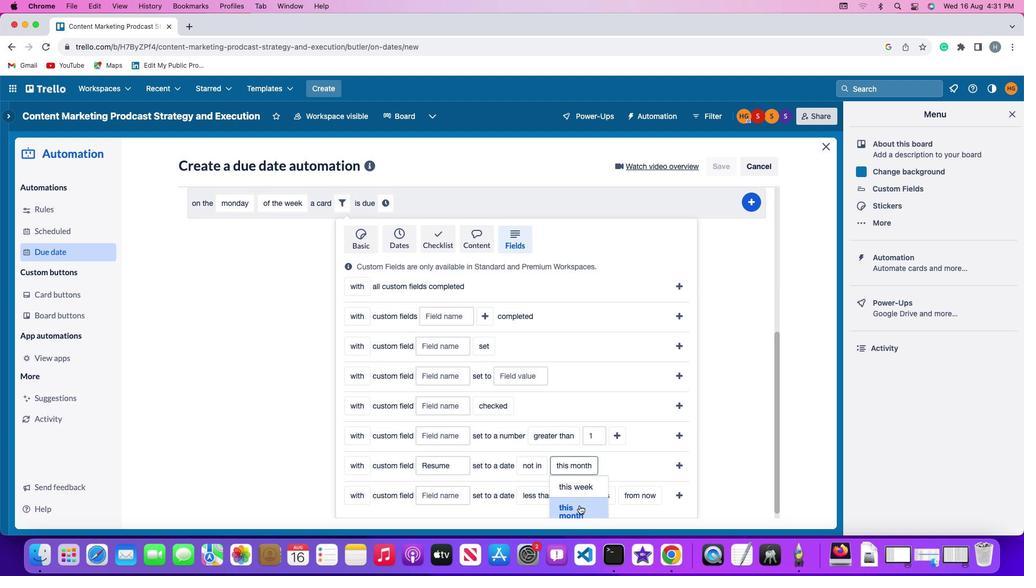 
Action: Mouse pressed left at (580, 506)
Screenshot: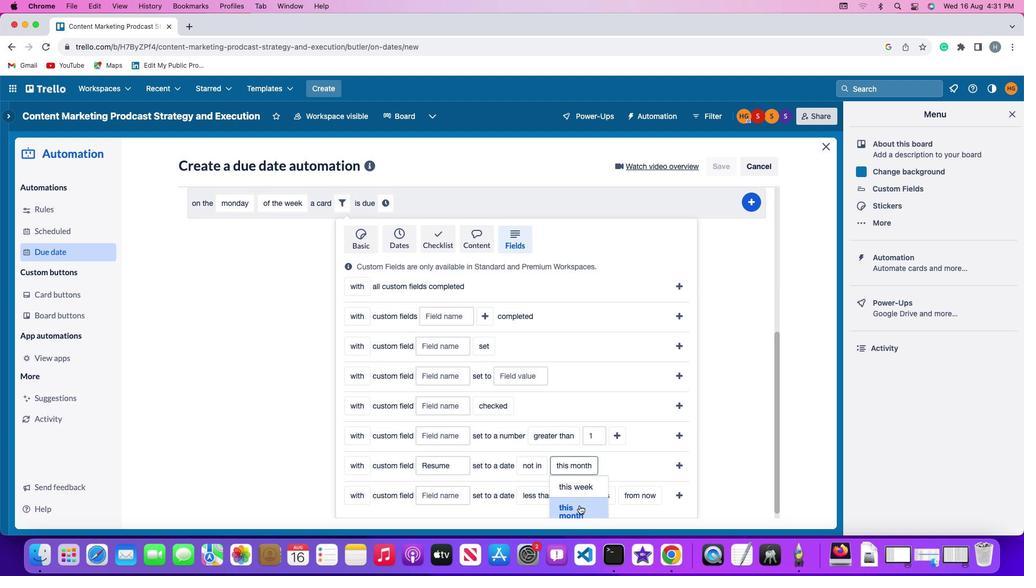 
Action: Mouse moved to (682, 461)
Screenshot: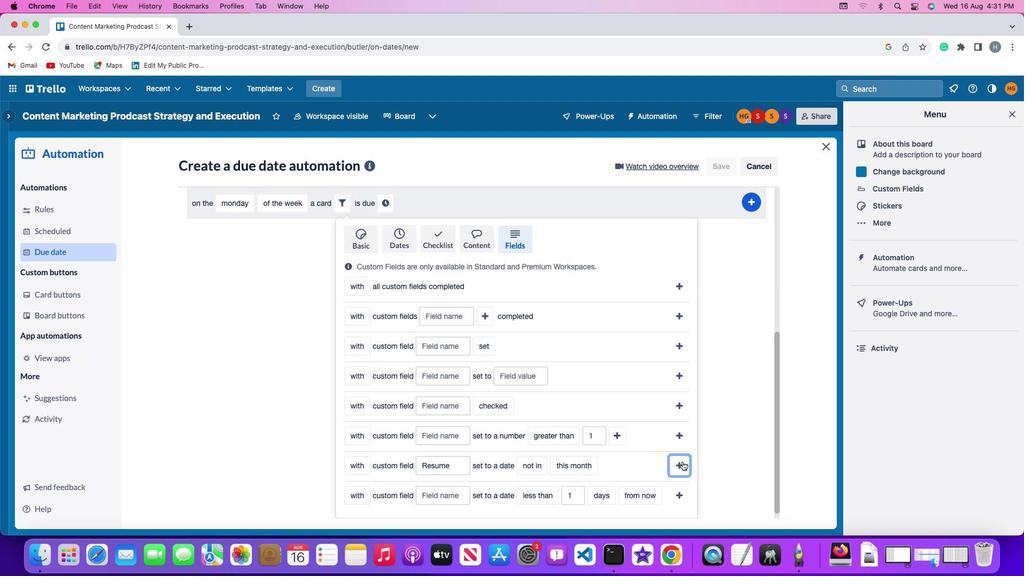 
Action: Mouse pressed left at (682, 461)
Screenshot: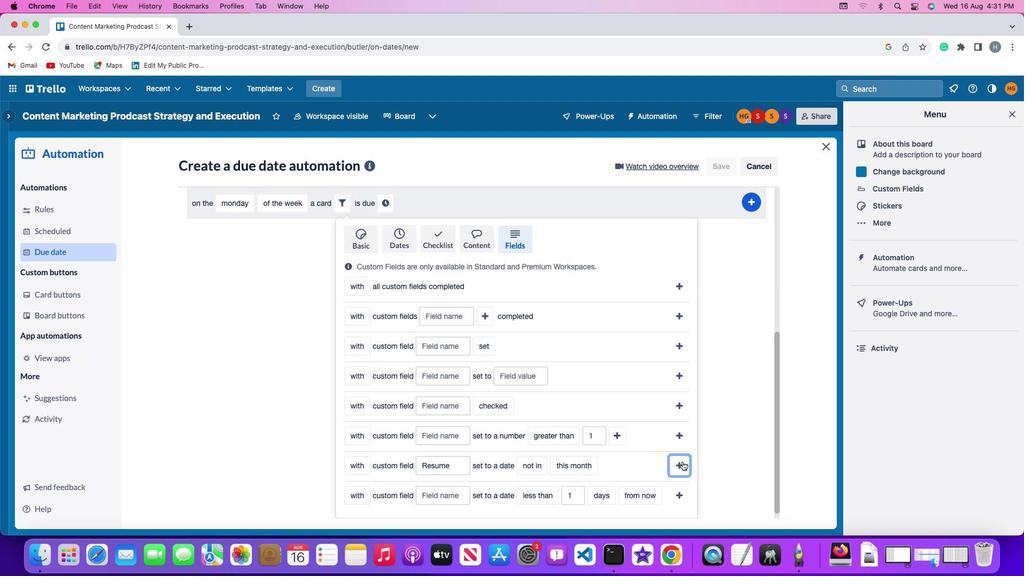 
Action: Mouse moved to (611, 465)
Screenshot: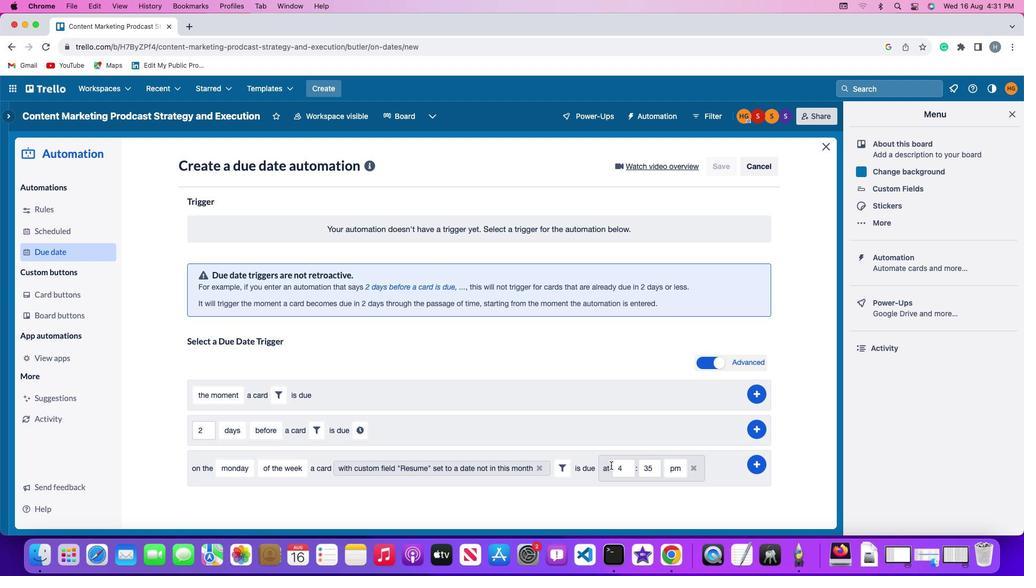 
Action: Mouse pressed left at (611, 465)
Screenshot: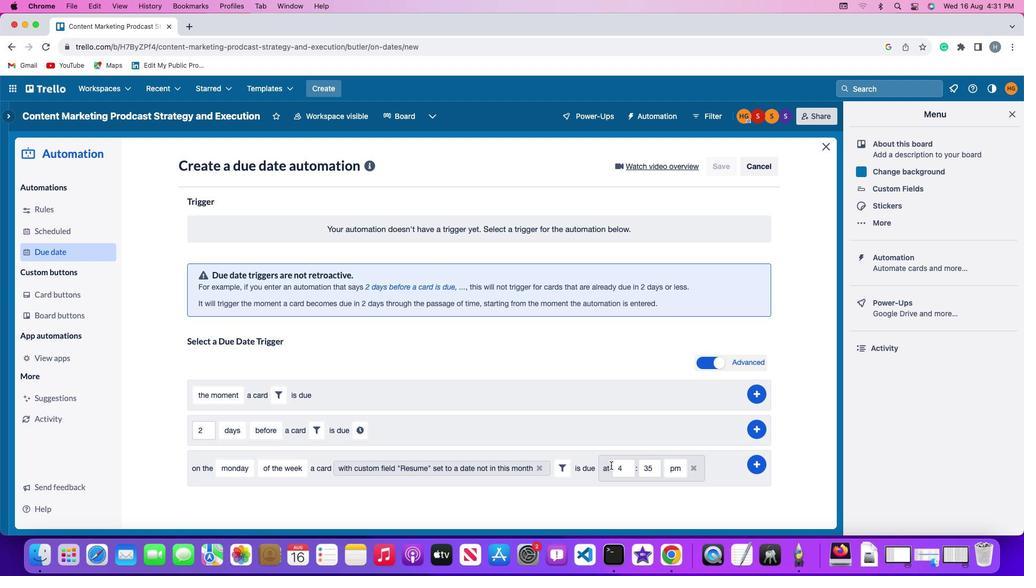 
Action: Mouse moved to (624, 465)
Screenshot: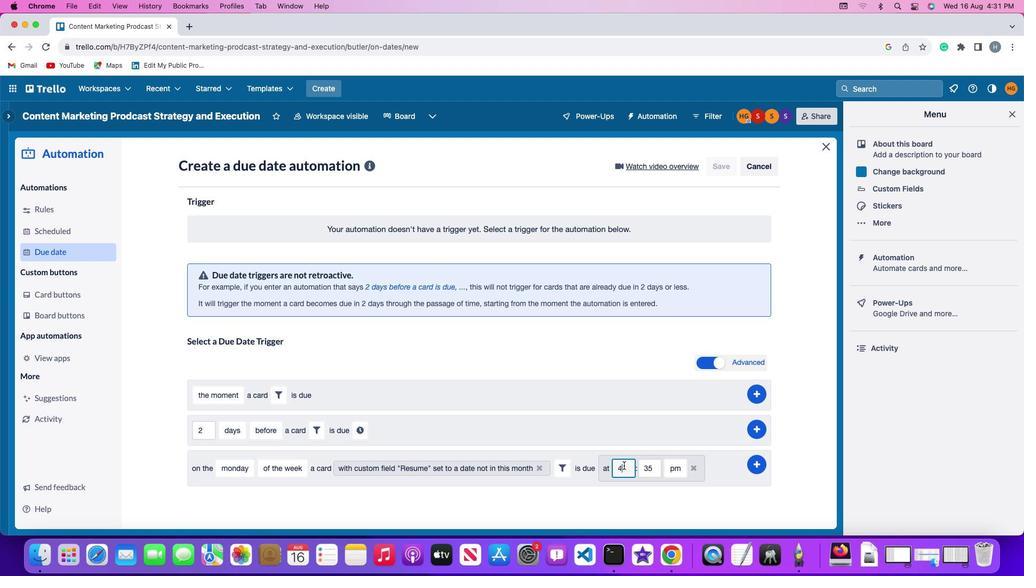 
Action: Mouse pressed left at (624, 465)
Screenshot: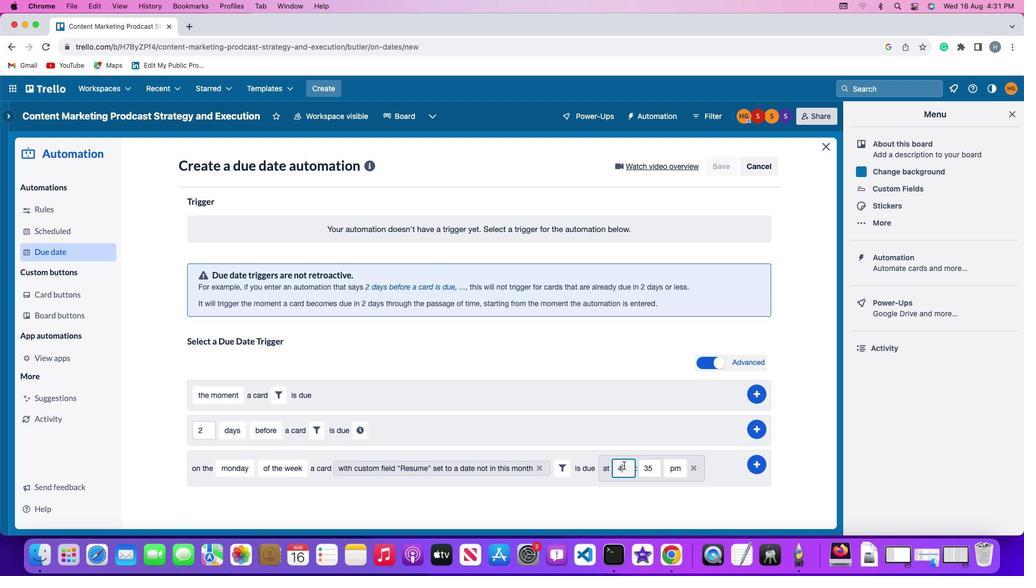 
Action: Mouse moved to (624, 465)
Screenshot: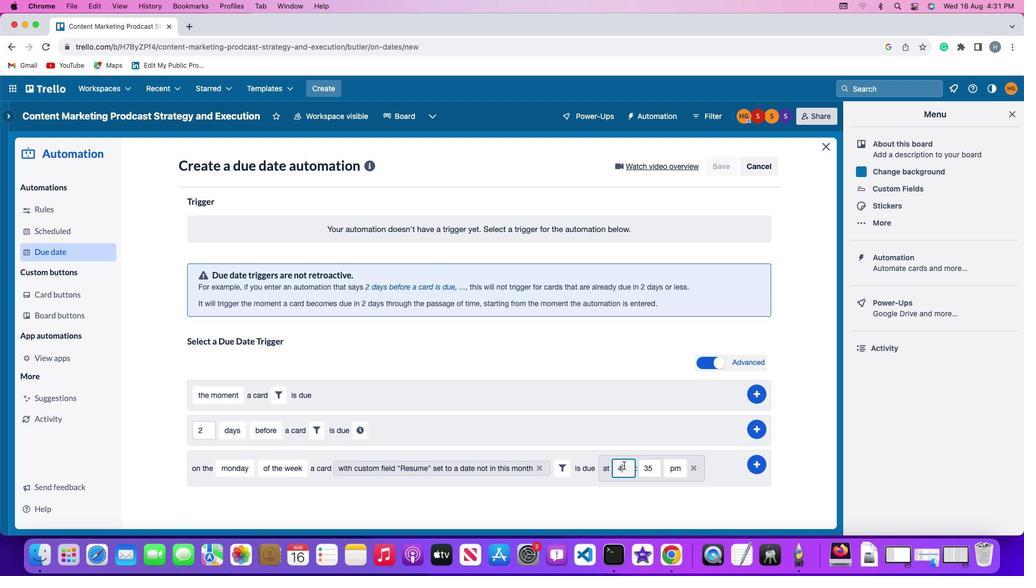 
Action: Key pressed Key.backspace'1''1'
Screenshot: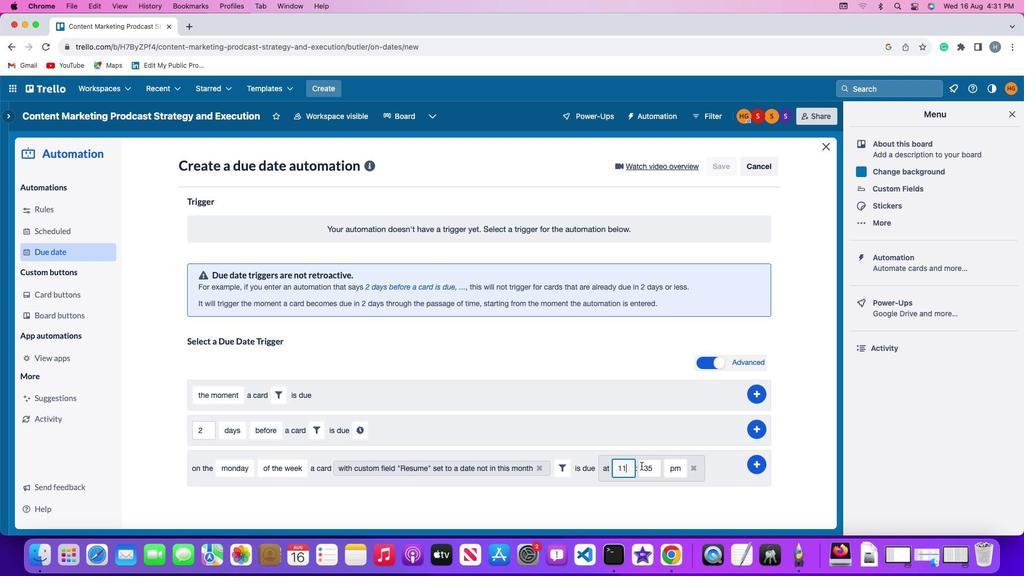 
Action: Mouse moved to (655, 466)
Screenshot: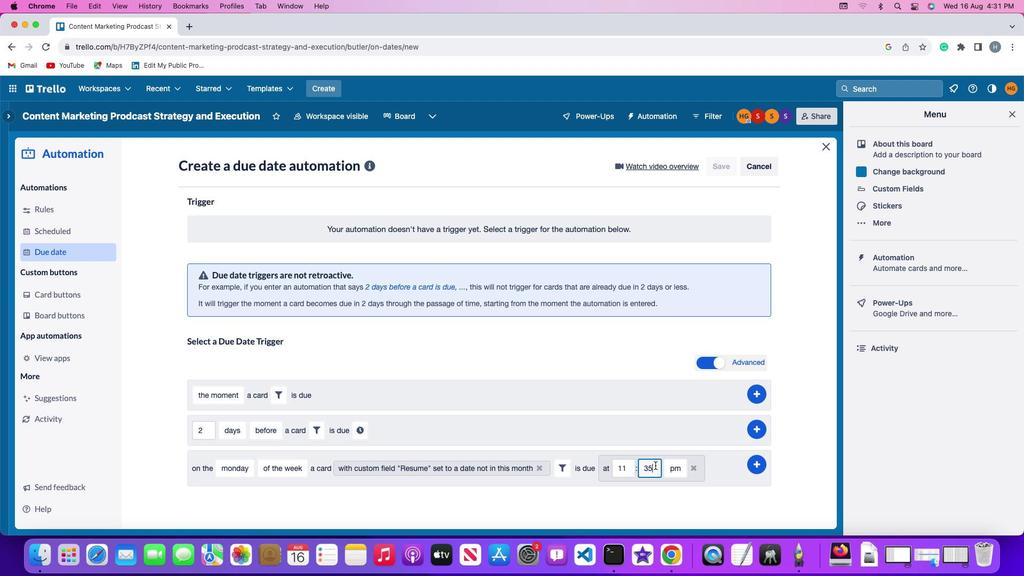
Action: Mouse pressed left at (655, 466)
Screenshot: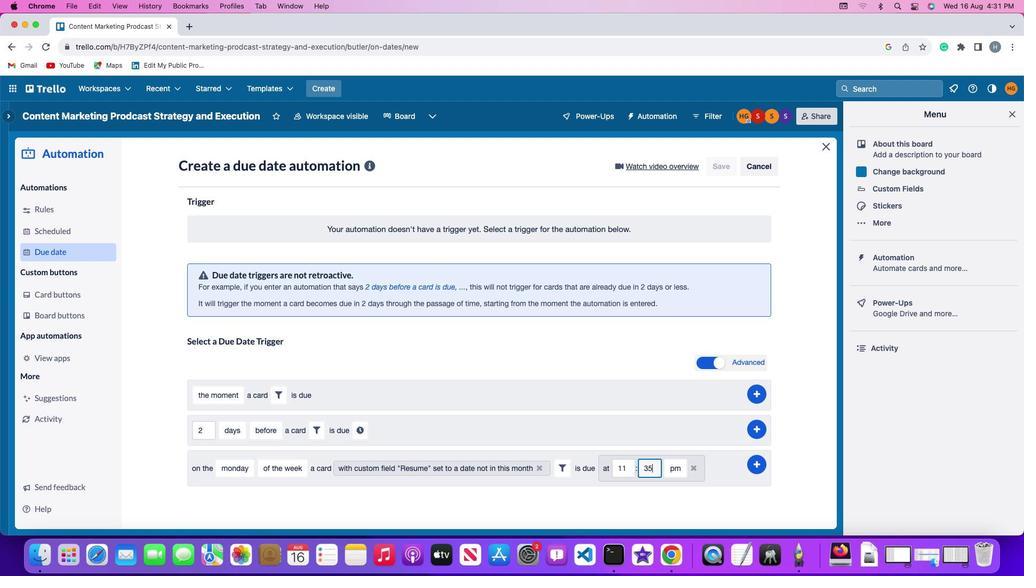 
Action: Key pressed Key.backspaceKey.backspace'0''0'
Screenshot: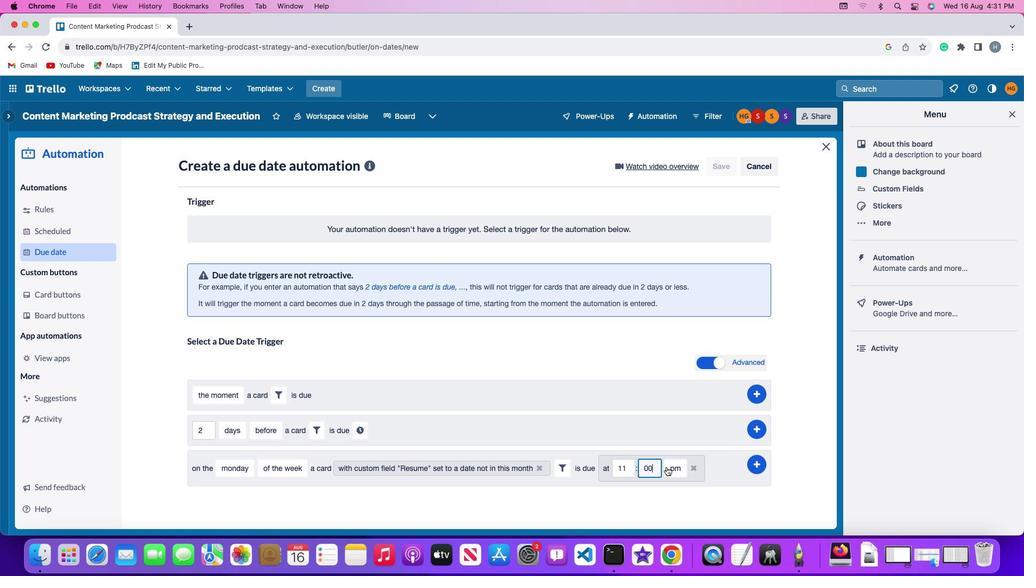 
Action: Mouse moved to (670, 467)
Screenshot: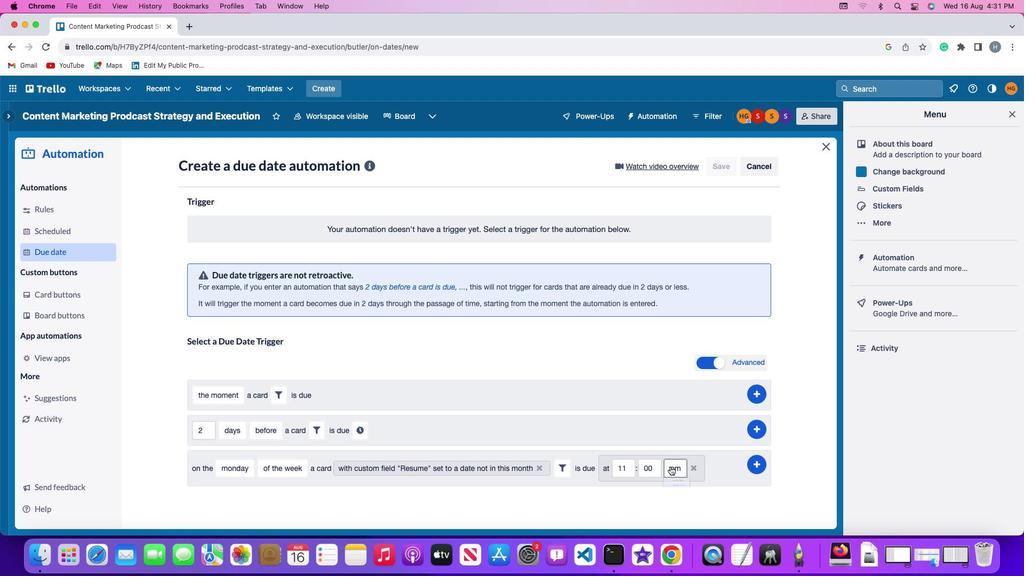 
Action: Mouse pressed left at (670, 467)
Screenshot: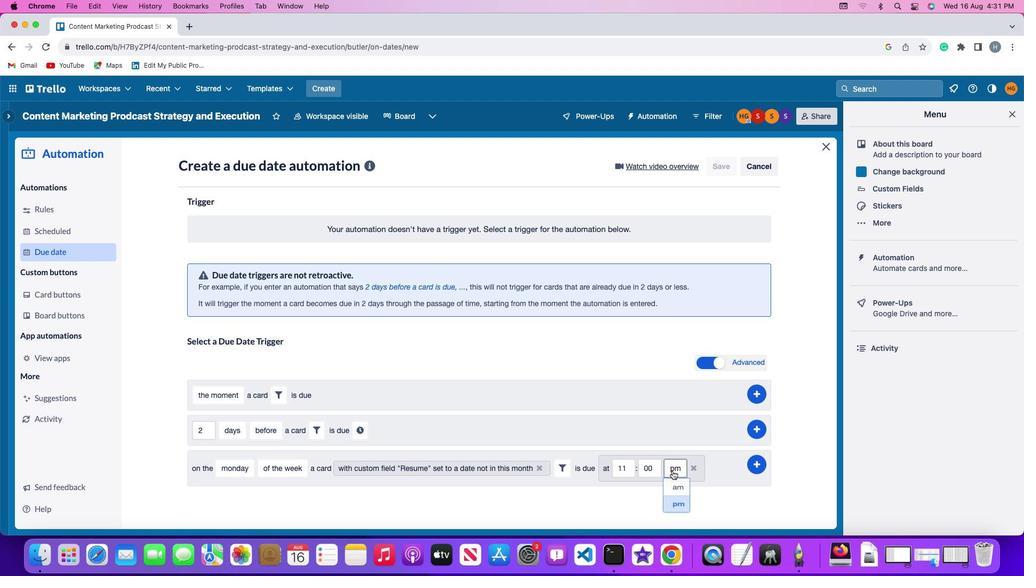 
Action: Mouse moved to (673, 482)
Screenshot: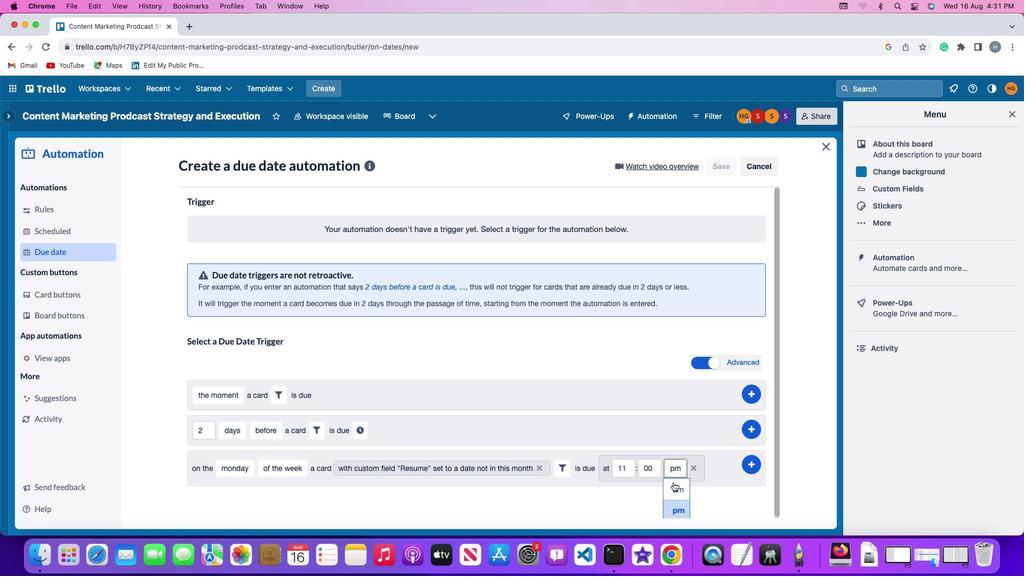 
Action: Mouse pressed left at (673, 482)
Screenshot: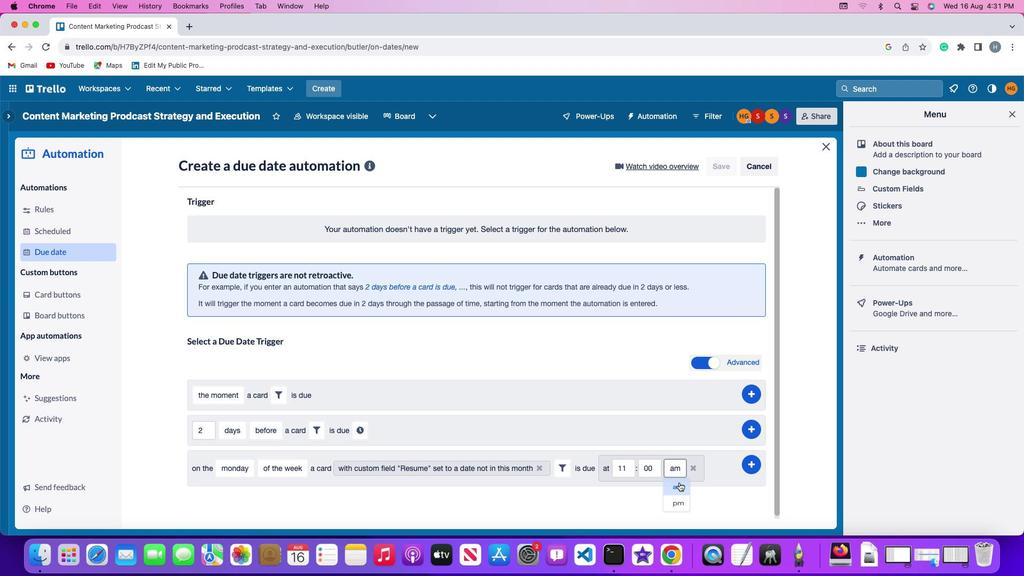 
Action: Mouse moved to (756, 462)
Screenshot: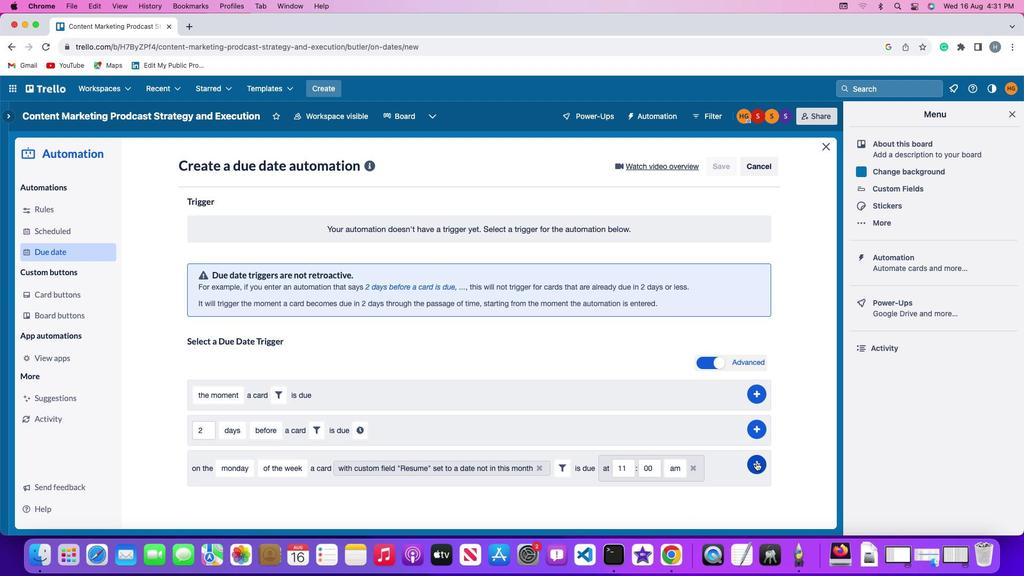 
Action: Mouse pressed left at (756, 462)
Screenshot: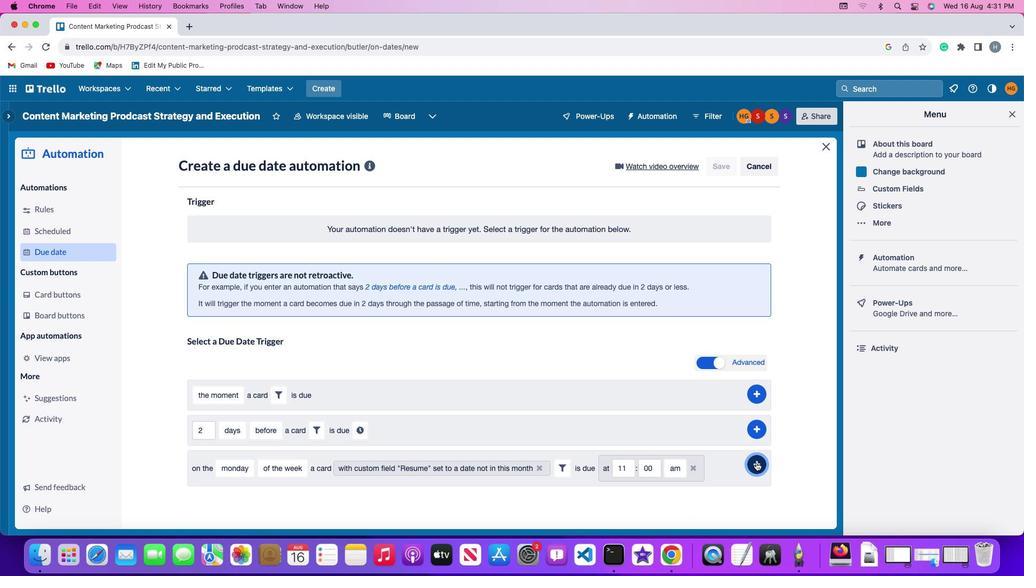 
Action: Mouse moved to (802, 363)
Screenshot: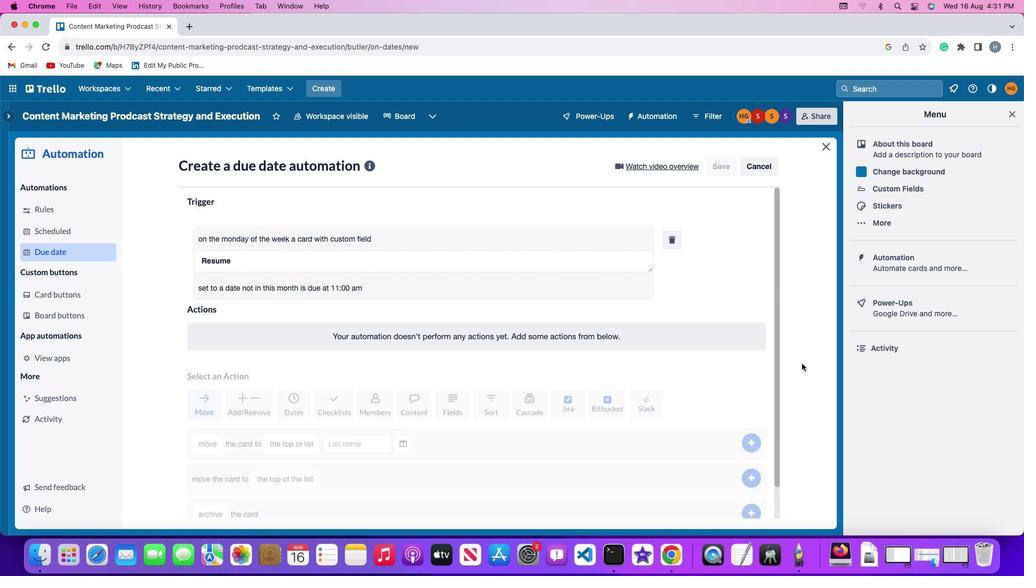 
